 Task: Look for space in Tekstil'shchiki, Russia from 1st June, 2023 to 9th June, 2023 for 6 adults in price range Rs.6000 to Rs.12000. Place can be entire place with 3 bedrooms having 3 beds and 3 bathrooms. Property type can be house, flat, guest house. Booking option can be shelf check-in. Required host language is English.
Action: Mouse moved to (429, 74)
Screenshot: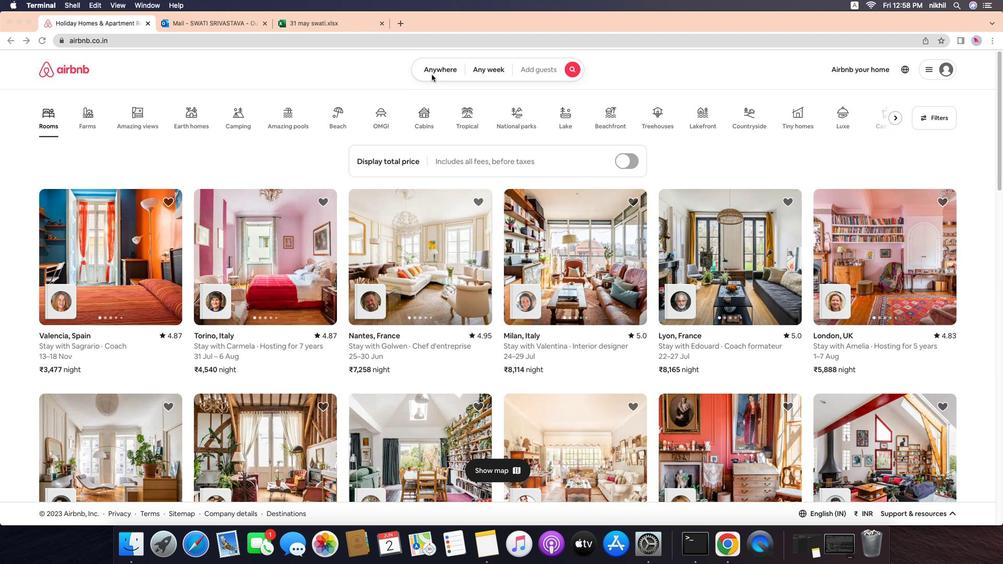 
Action: Mouse pressed left at (429, 74)
Screenshot: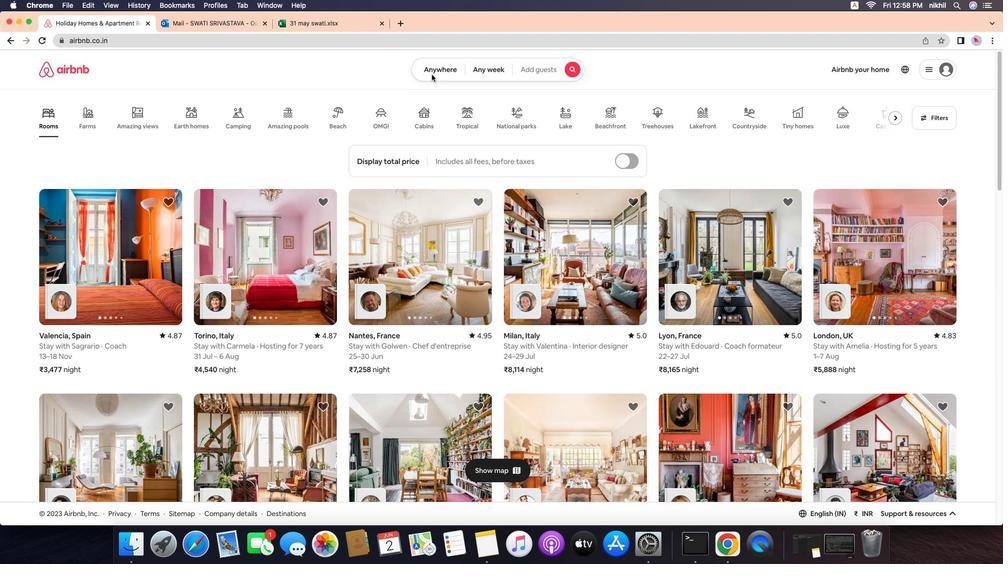 
Action: Mouse moved to (430, 74)
Screenshot: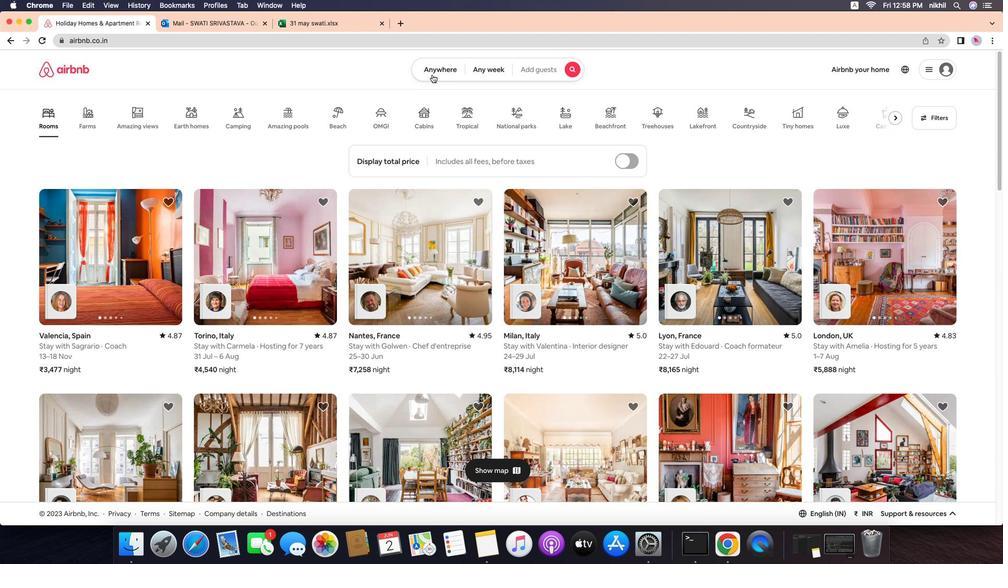 
Action: Mouse pressed left at (430, 74)
Screenshot: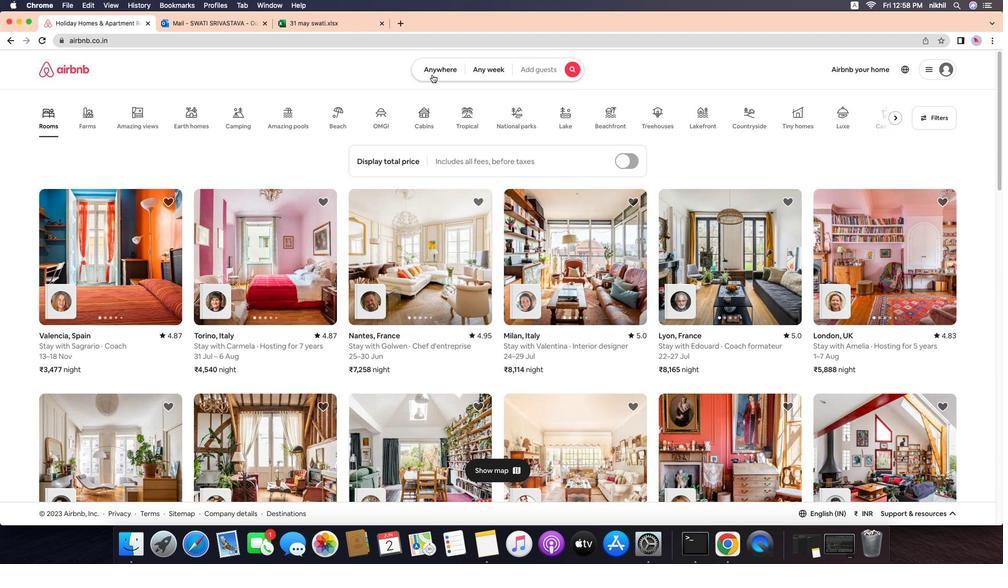 
Action: Mouse moved to (402, 112)
Screenshot: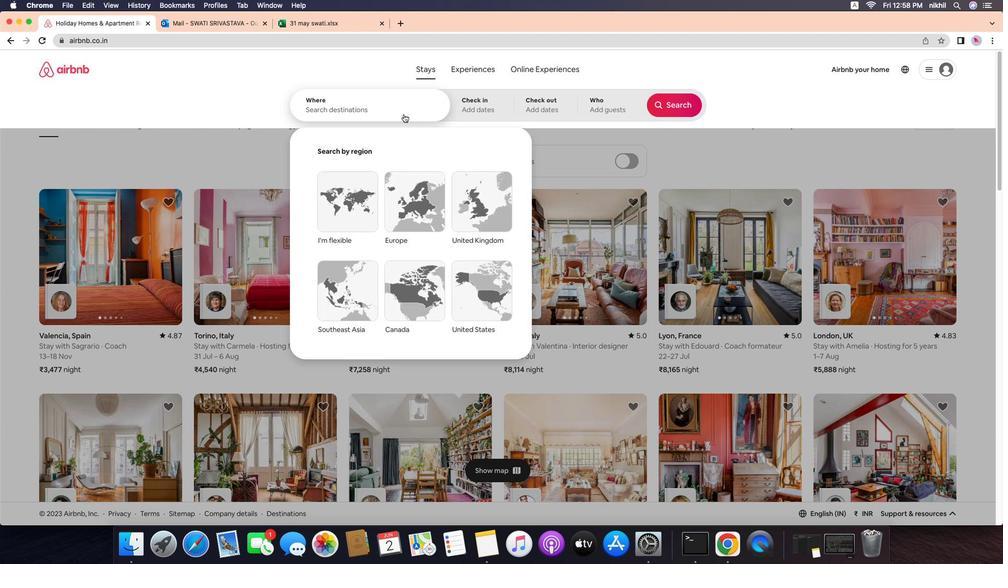
Action: Mouse pressed left at (402, 112)
Screenshot: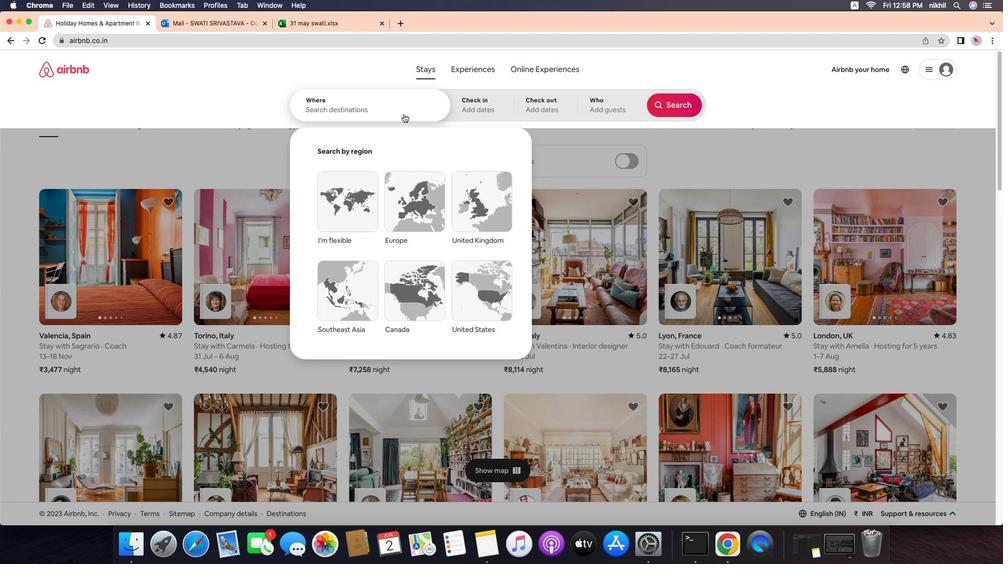 
Action: Mouse moved to (404, 107)
Screenshot: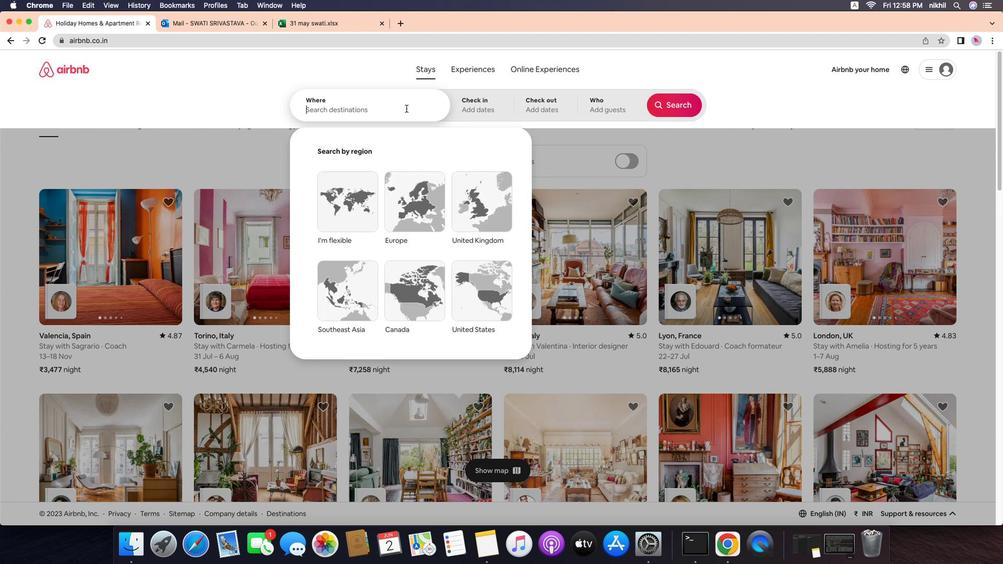 
Action: Key pressed Key.caps_lock'T'Key.caps_lock'e''k''s''t''i''l'"'"'s''h''c''h''i''k''i'','Key.spaceKey.caps_lock'R'Key.caps_lock'u''s''s''i''a'Key.enter
Screenshot: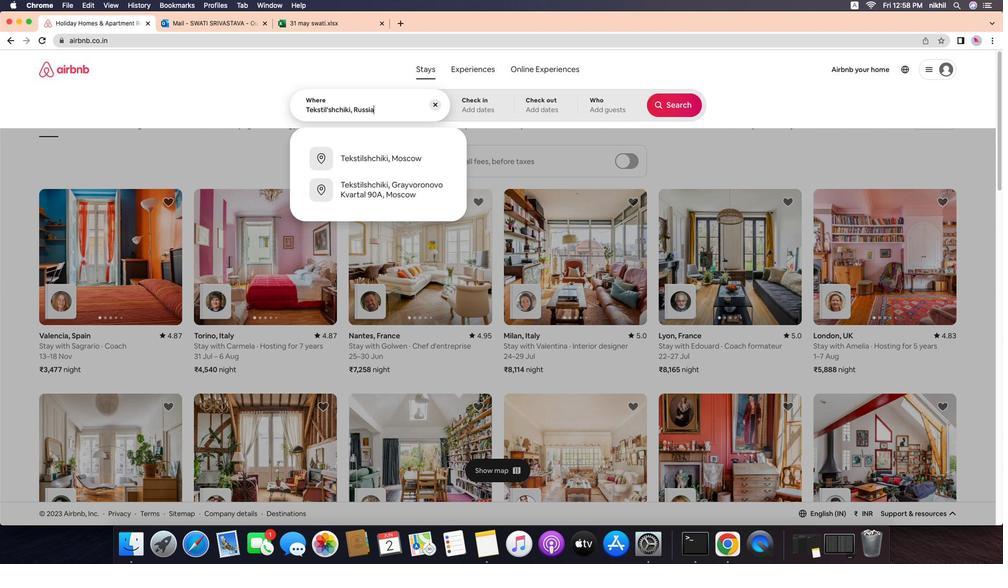 
Action: Mouse moved to (443, 220)
Screenshot: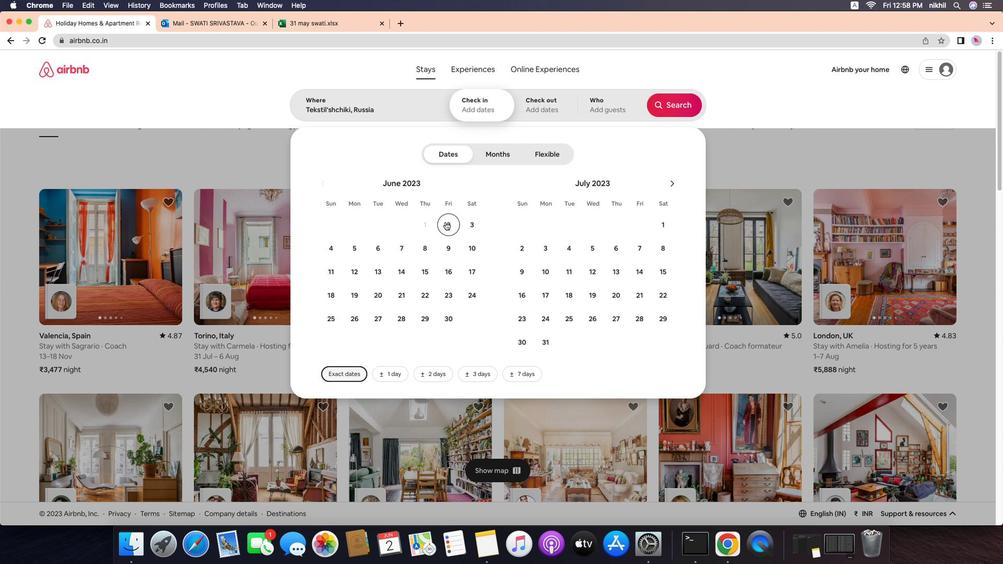 
Action: Mouse pressed left at (443, 220)
Screenshot: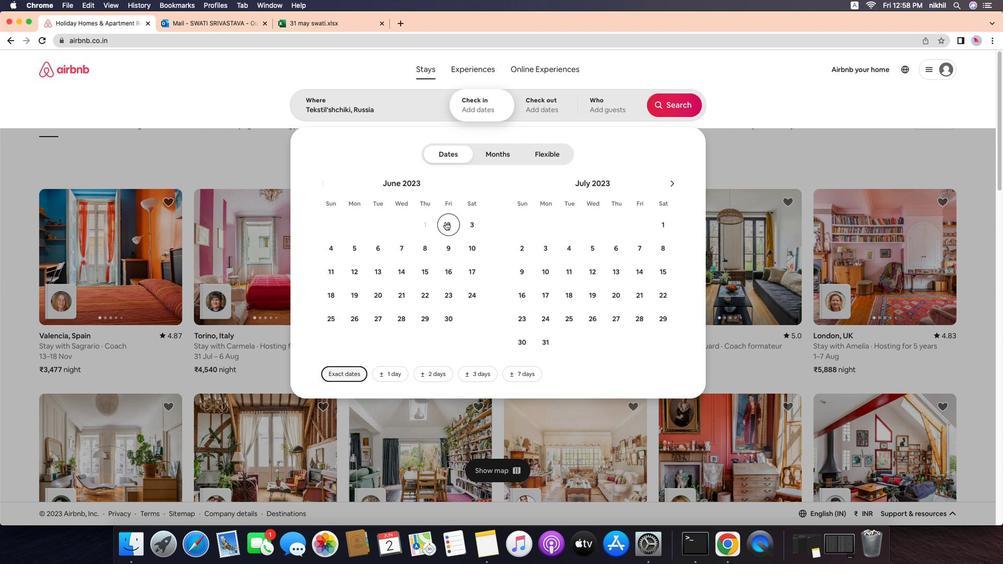 
Action: Mouse moved to (440, 241)
Screenshot: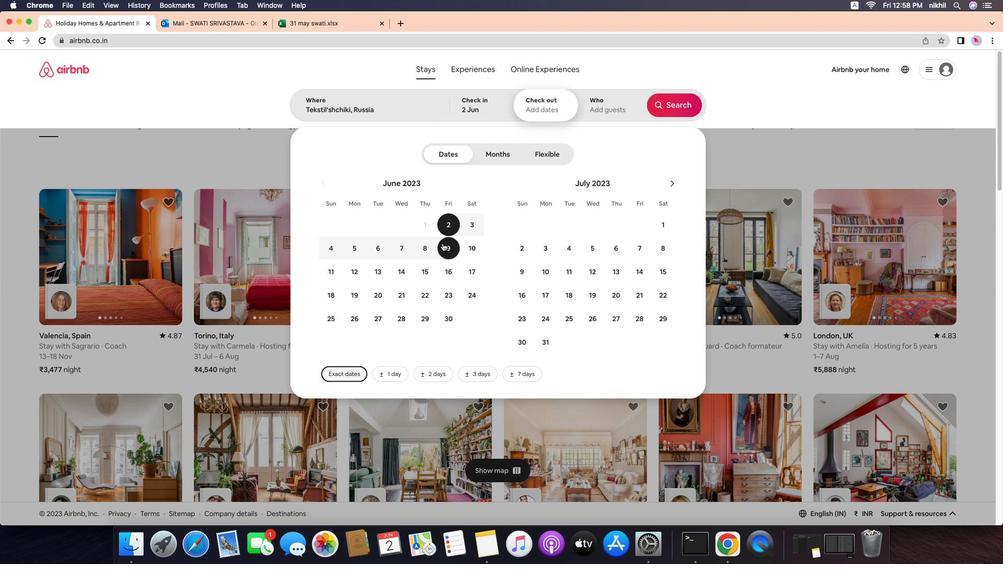 
Action: Mouse pressed left at (440, 241)
Screenshot: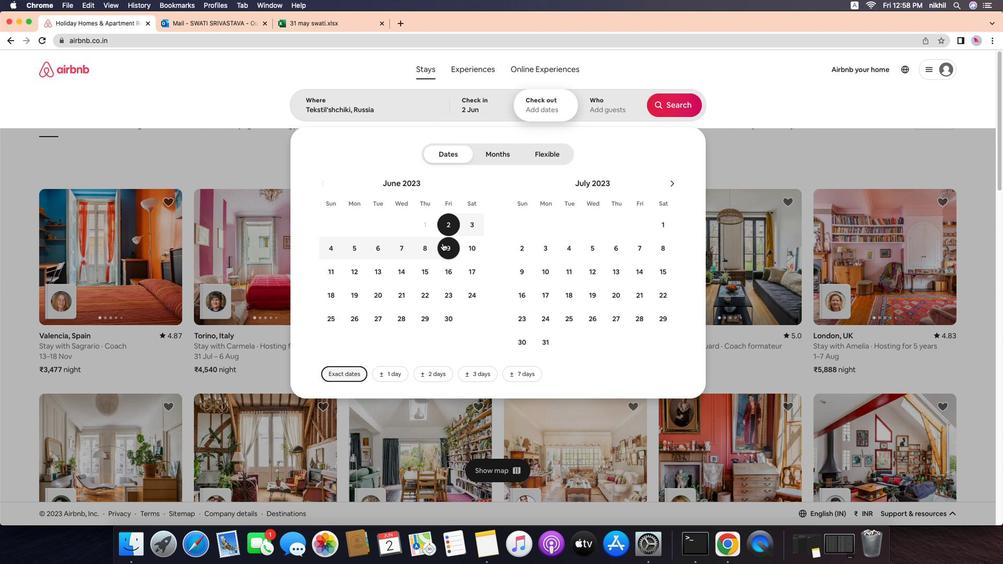 
Action: Mouse moved to (603, 108)
Screenshot: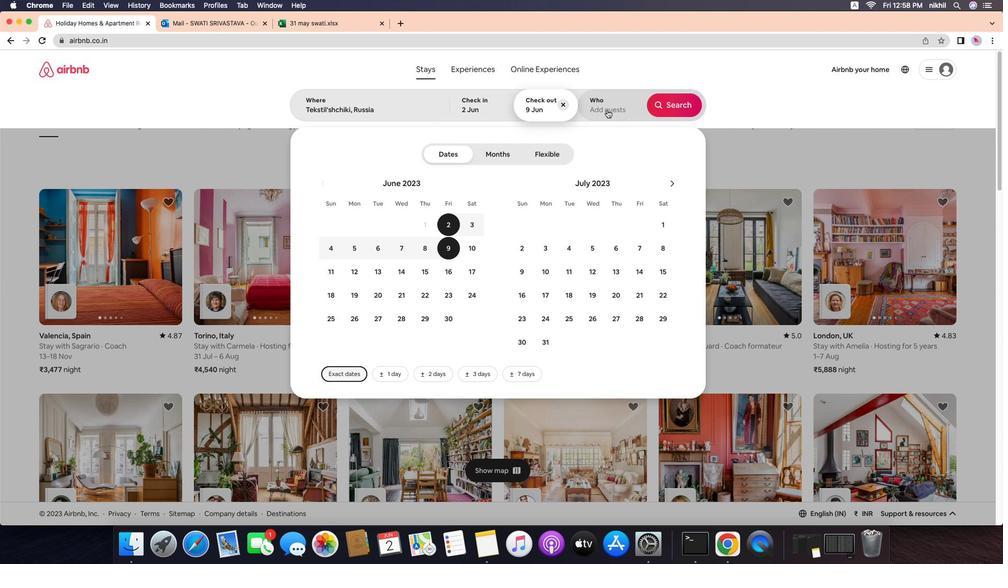 
Action: Mouse pressed left at (603, 108)
Screenshot: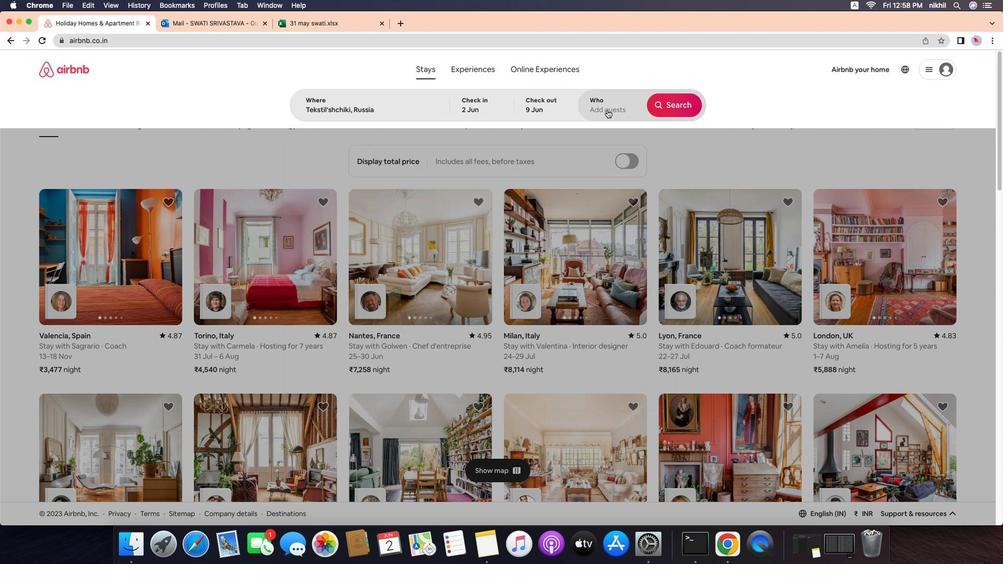 
Action: Mouse moved to (680, 153)
Screenshot: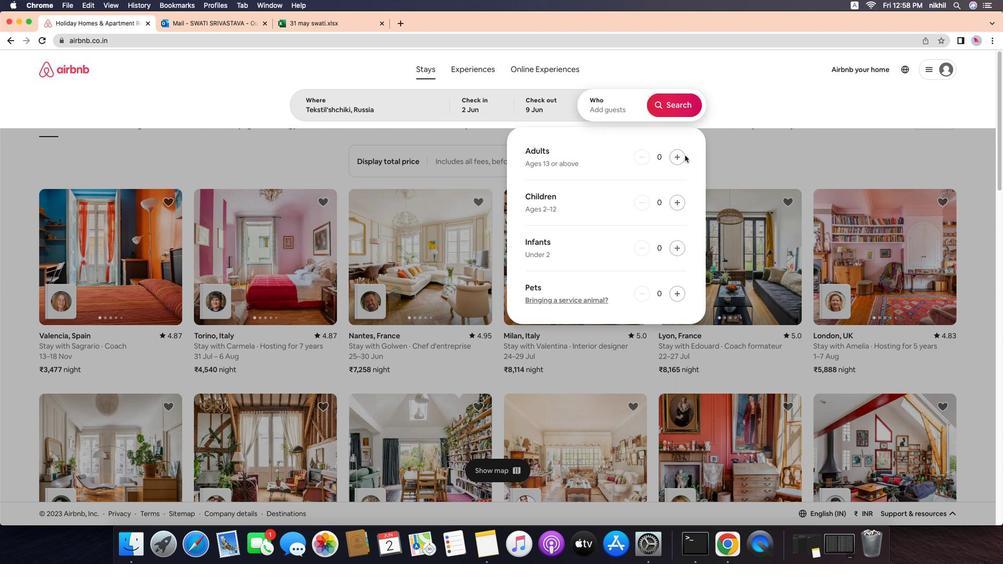
Action: Mouse pressed left at (680, 153)
Screenshot: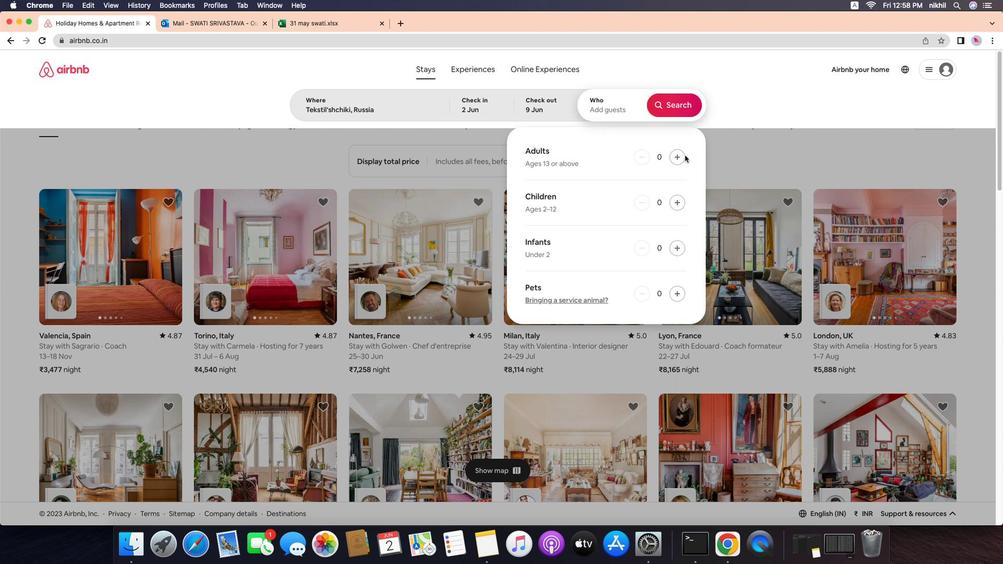 
Action: Mouse pressed left at (680, 153)
Screenshot: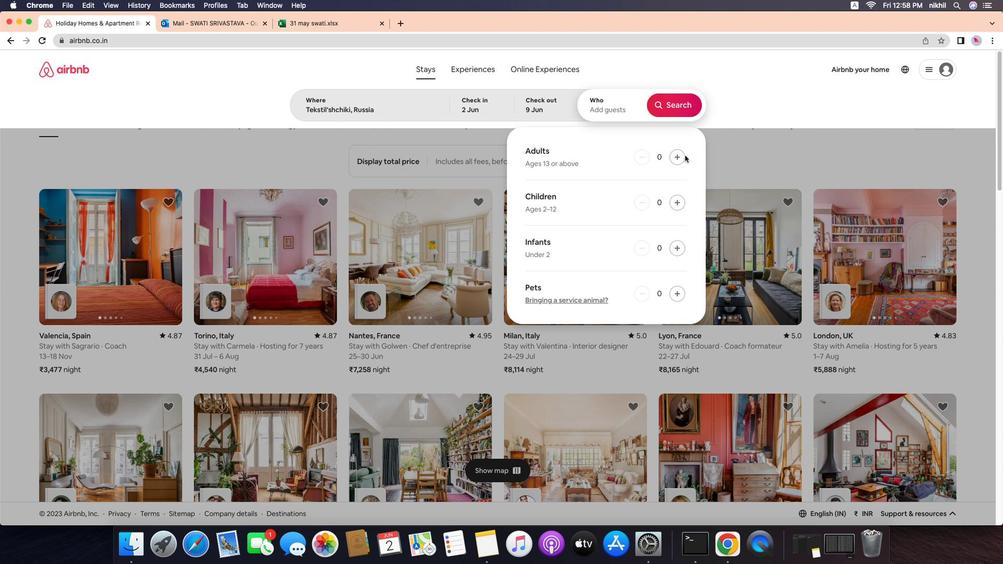 
Action: Mouse moved to (679, 153)
Screenshot: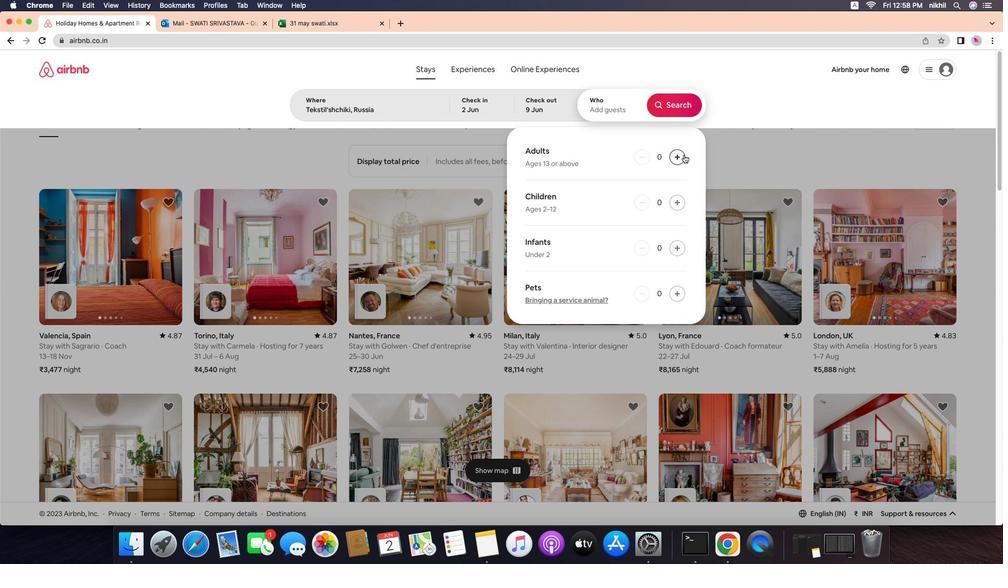 
Action: Mouse pressed left at (679, 153)
Screenshot: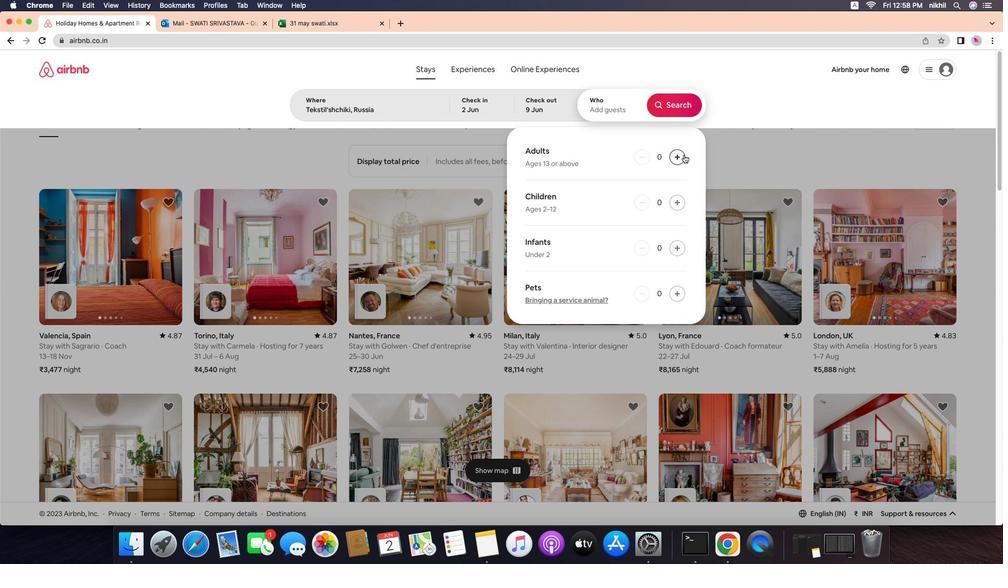 
Action: Mouse pressed left at (679, 153)
Screenshot: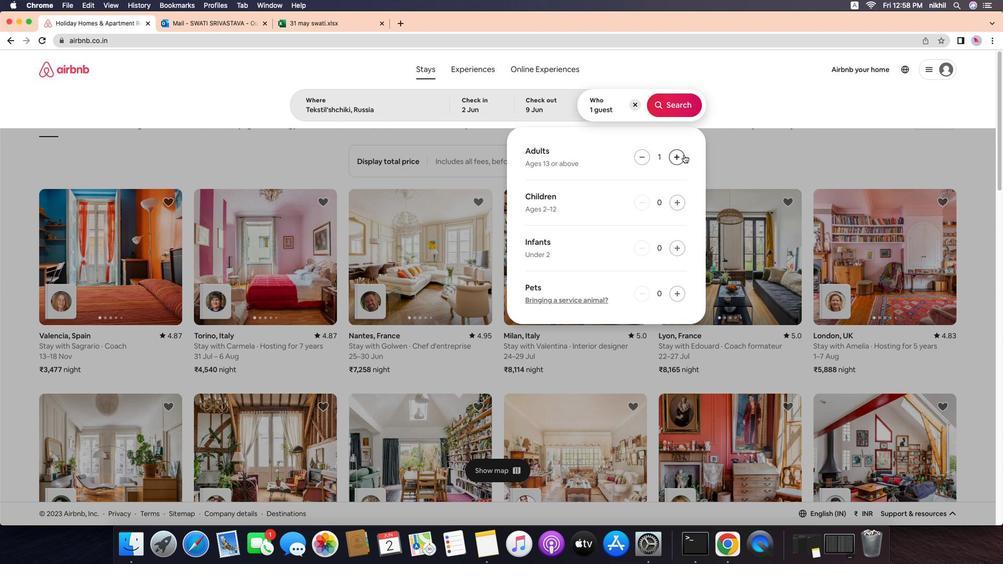 
Action: Mouse pressed left at (679, 153)
Screenshot: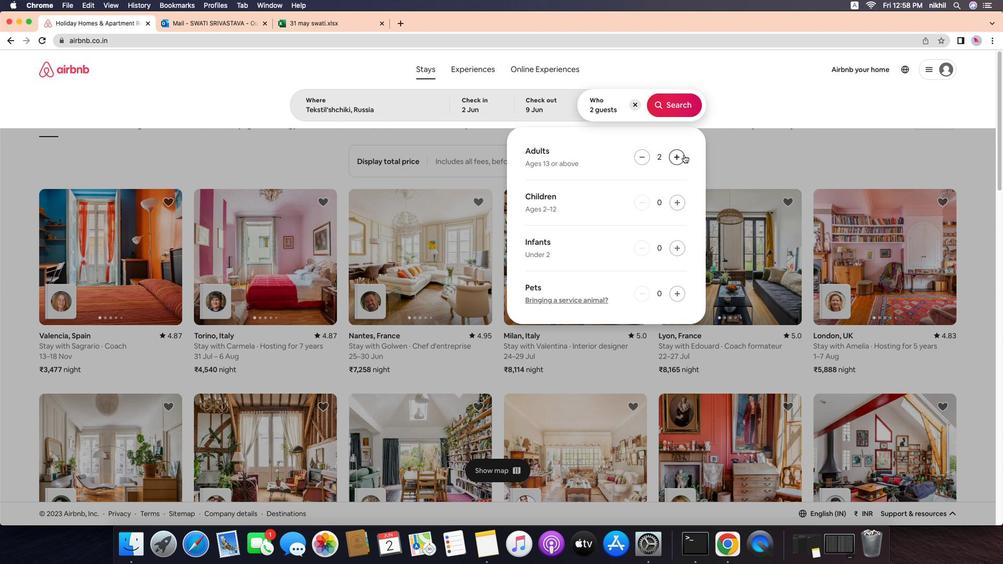 
Action: Mouse pressed left at (679, 153)
Screenshot: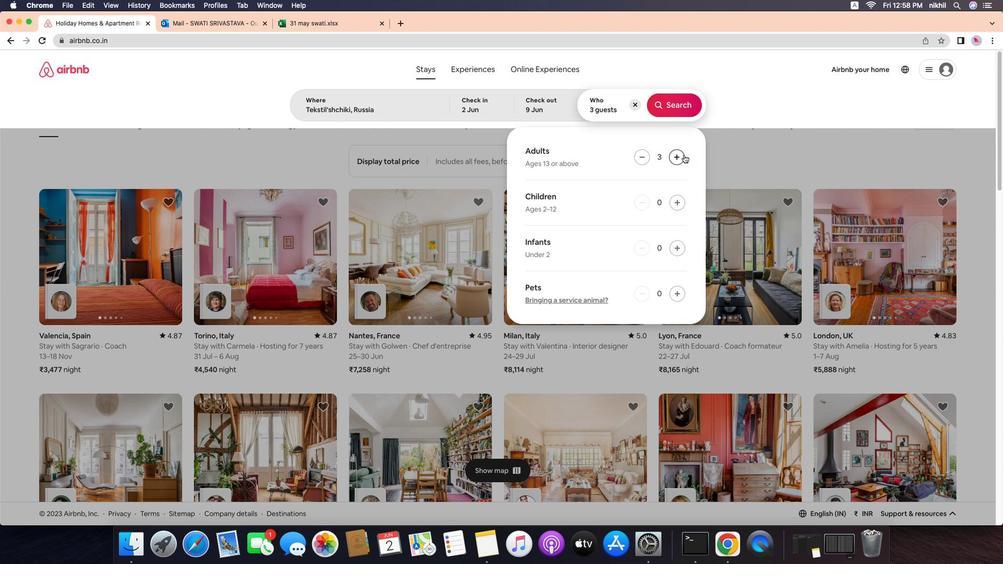 
Action: Mouse pressed left at (679, 153)
Screenshot: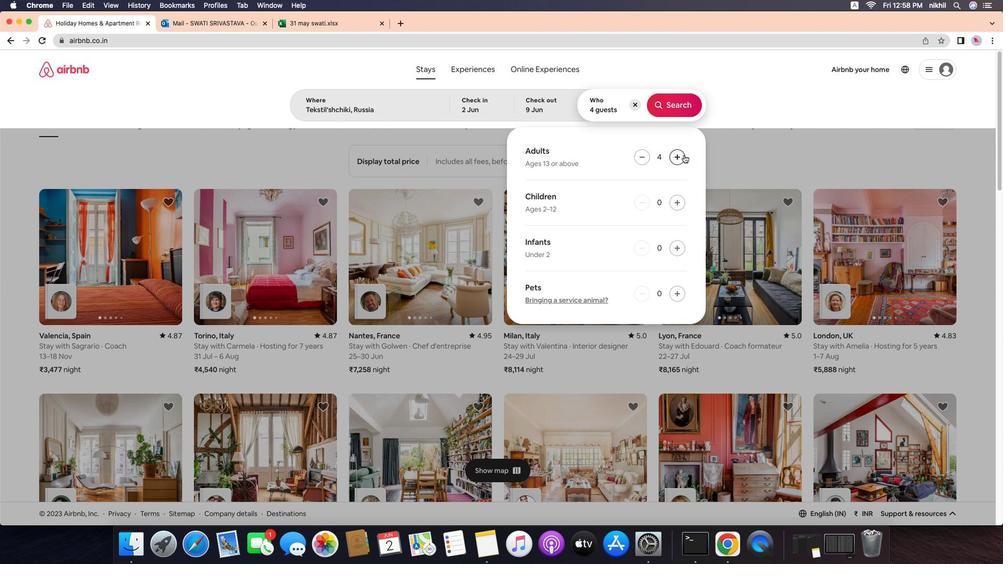 
Action: Mouse pressed left at (679, 153)
Screenshot: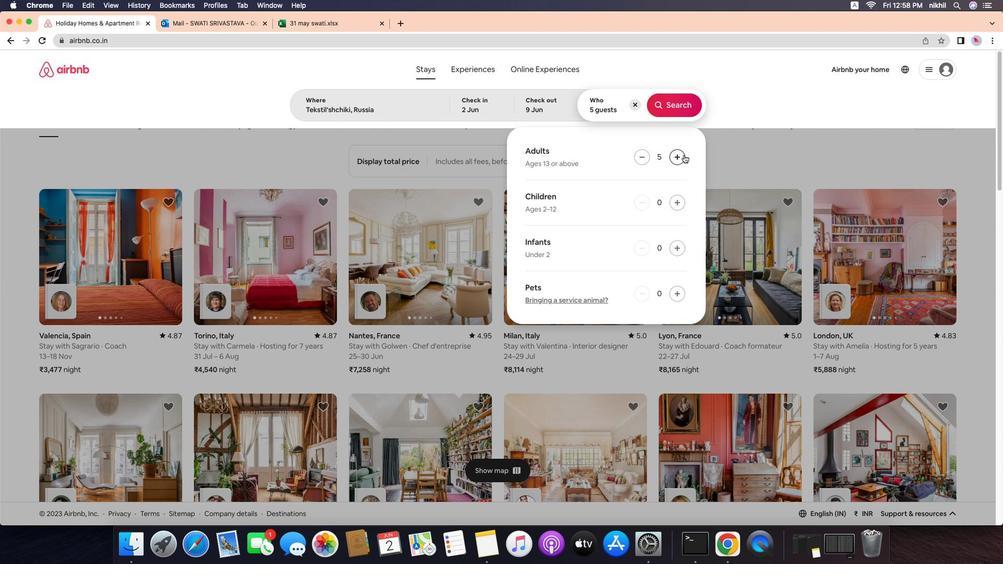 
Action: Mouse moved to (676, 102)
Screenshot: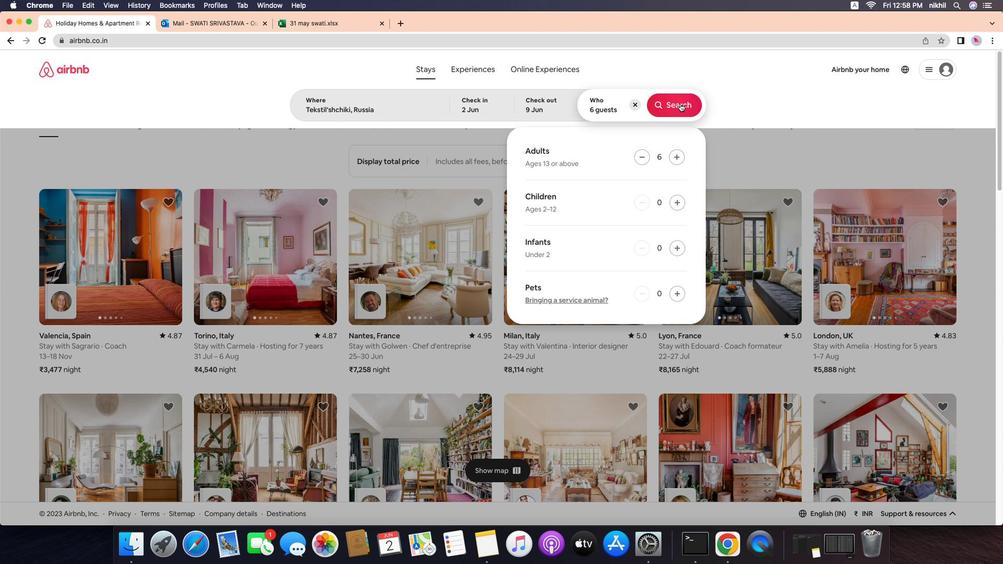 
Action: Mouse pressed left at (676, 102)
Screenshot: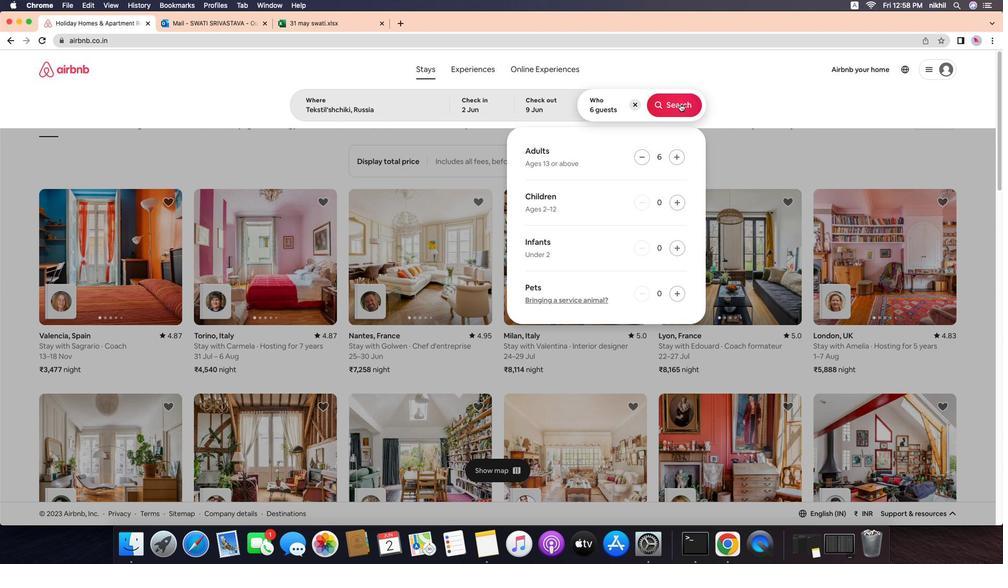 
Action: Mouse moved to (953, 109)
Screenshot: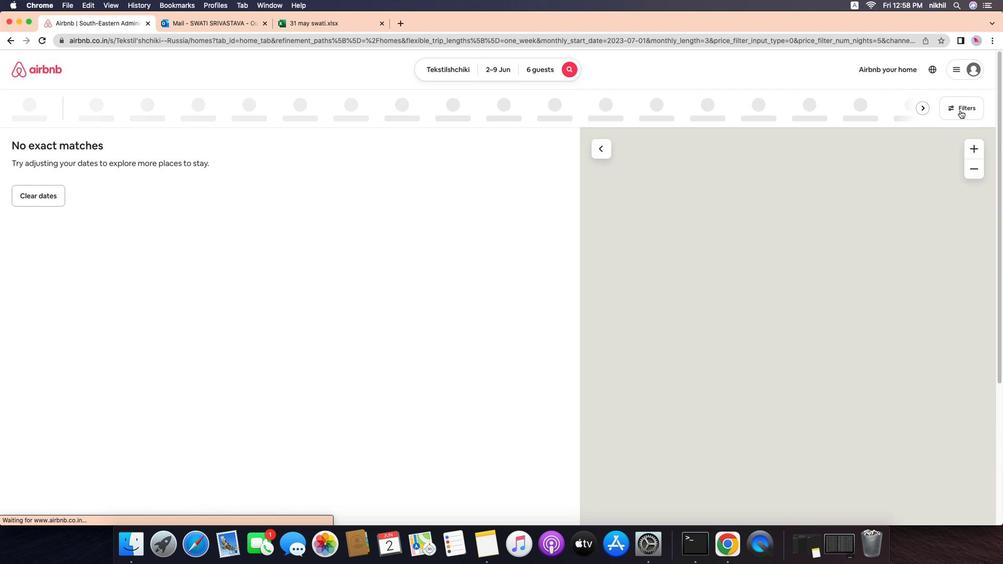 
Action: Mouse pressed left at (953, 109)
Screenshot: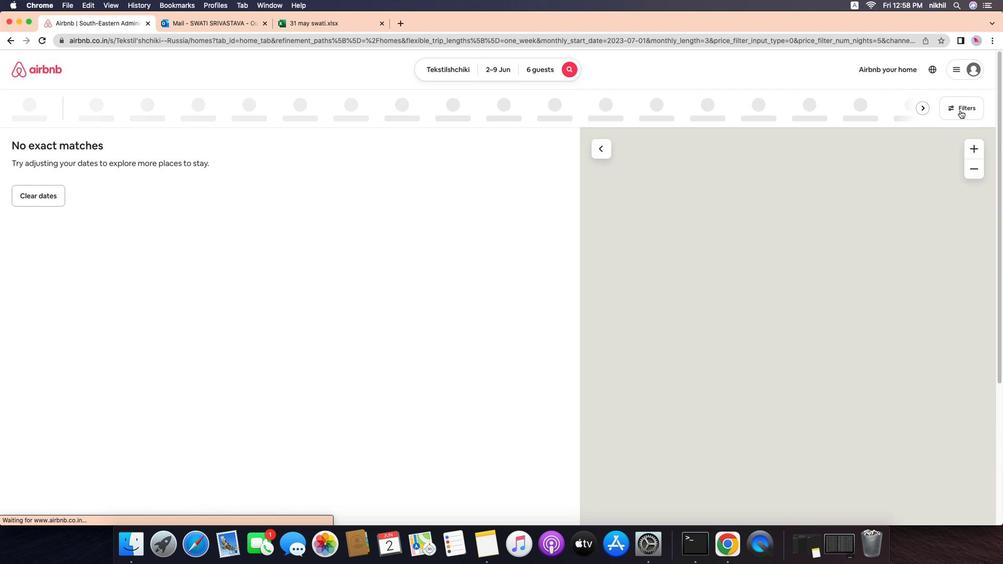 
Action: Mouse moved to (439, 347)
Screenshot: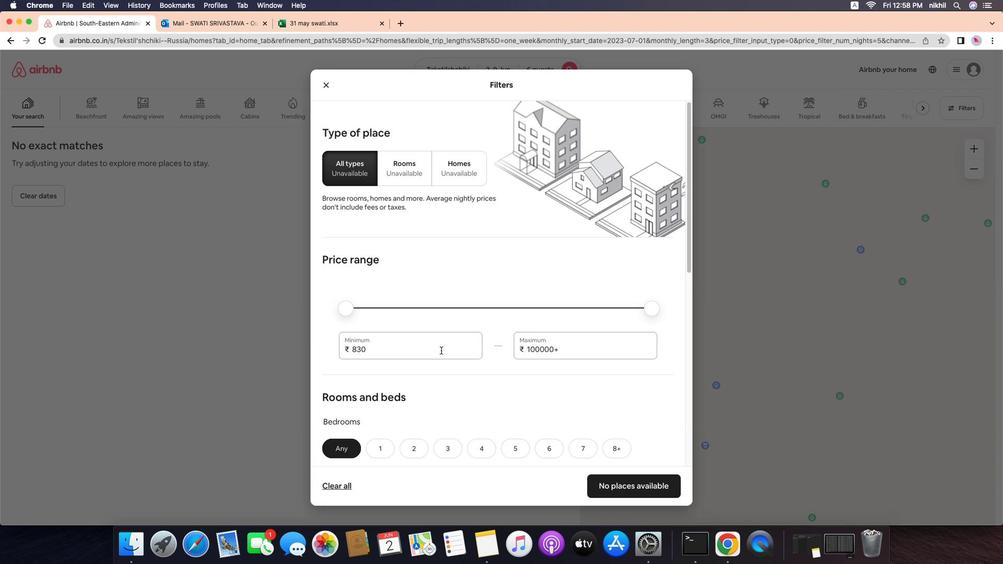 
Action: Mouse pressed left at (439, 347)
Screenshot: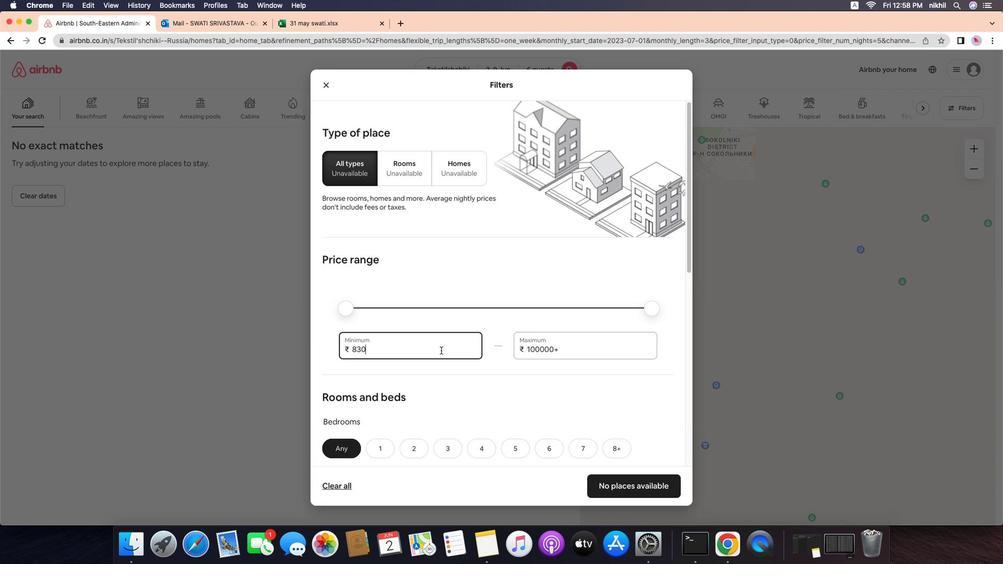 
Action: Key pressed Key.backspaceKey.backspaceKey.backspaceKey.backspaceKey.backspace'6''0''0''0'
Screenshot: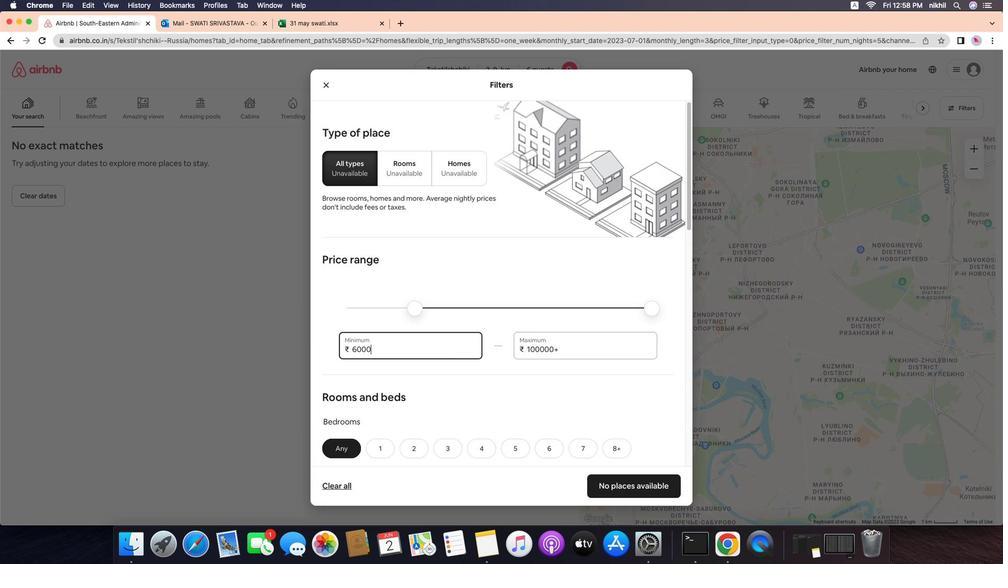 
Action: Mouse moved to (559, 345)
Screenshot: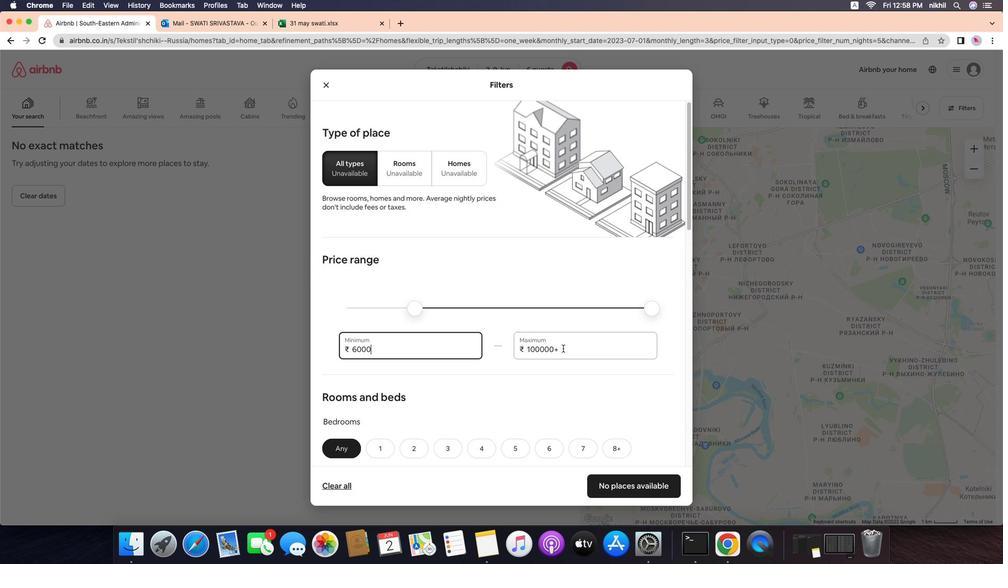 
Action: Mouse pressed left at (559, 345)
Screenshot: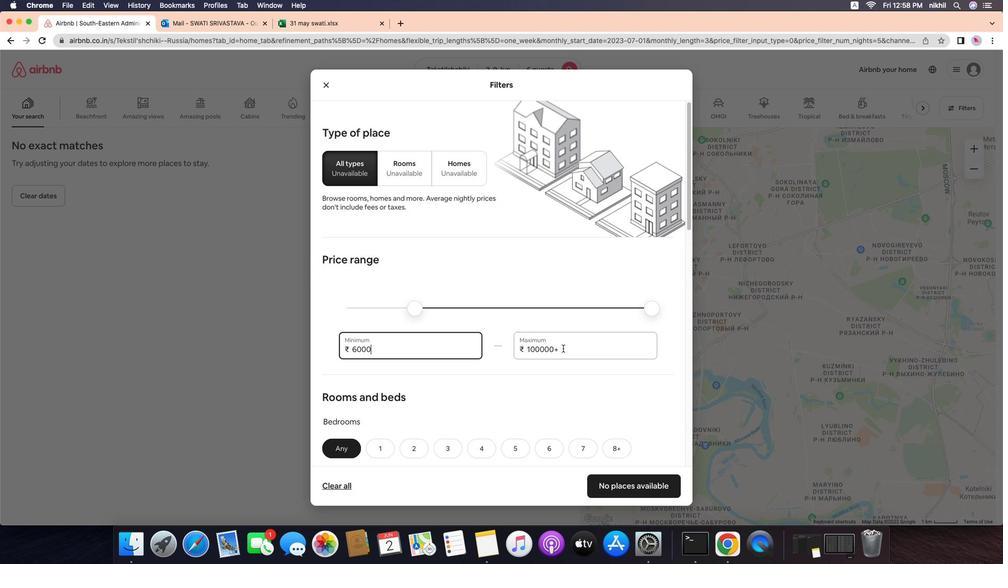 
Action: Mouse moved to (561, 345)
Screenshot: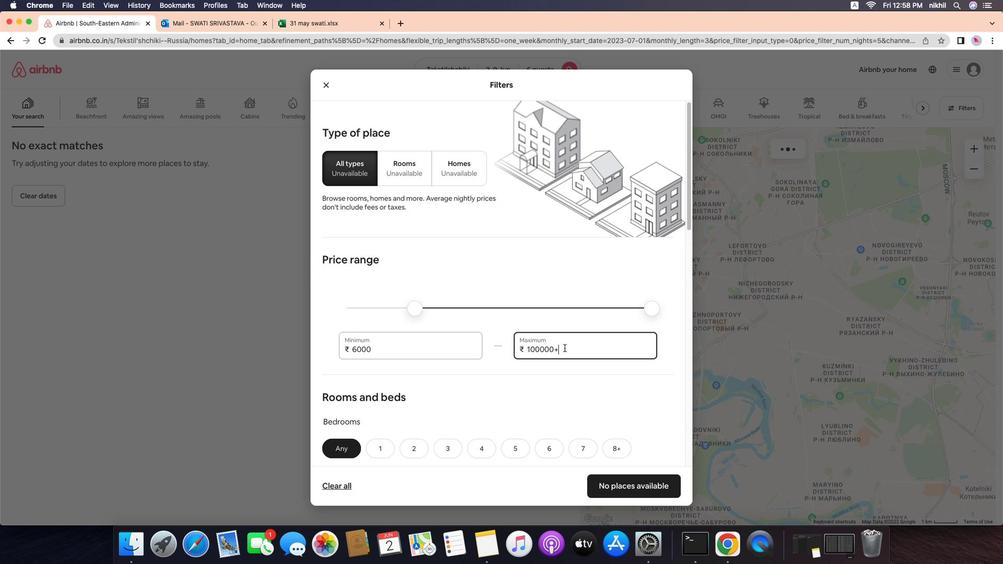 
Action: Key pressed Key.backspaceKey.backspaceKey.backspaceKey.backspaceKey.backspaceKey.backspaceKey.backspaceKey.backspace'1''2''0''0''0'
Screenshot: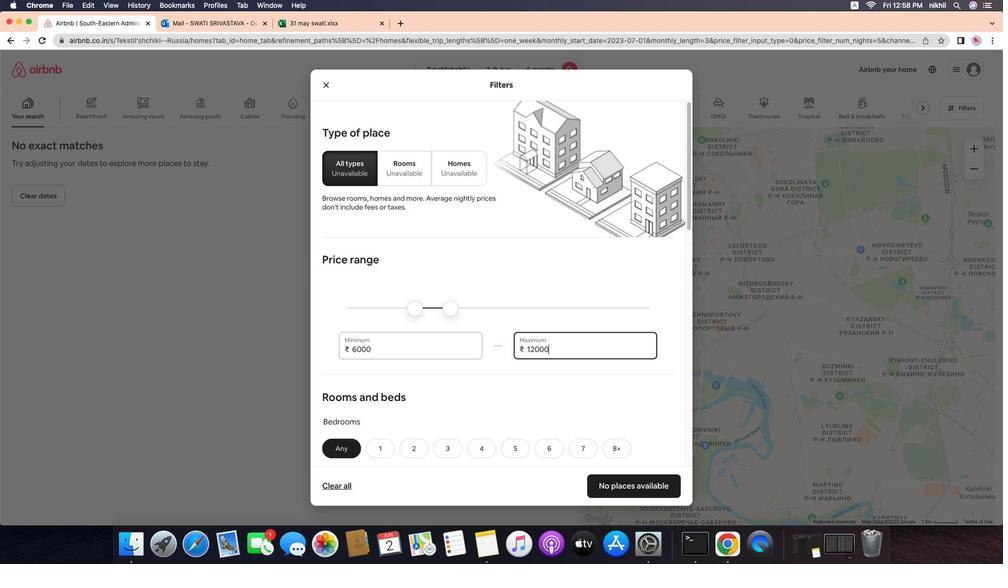 
Action: Mouse moved to (507, 370)
Screenshot: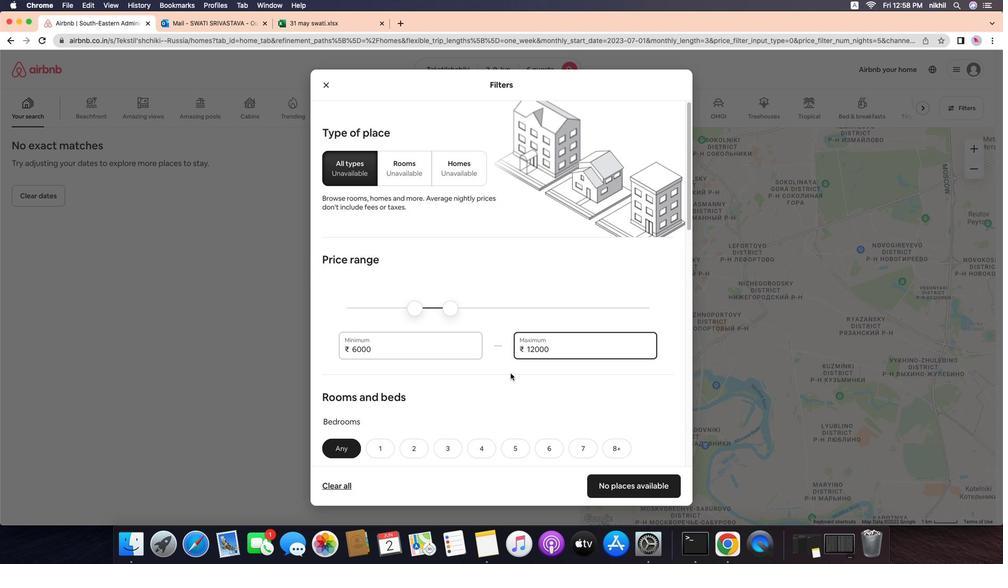 
Action: Mouse scrolled (507, 370) with delta (1, 0)
Screenshot: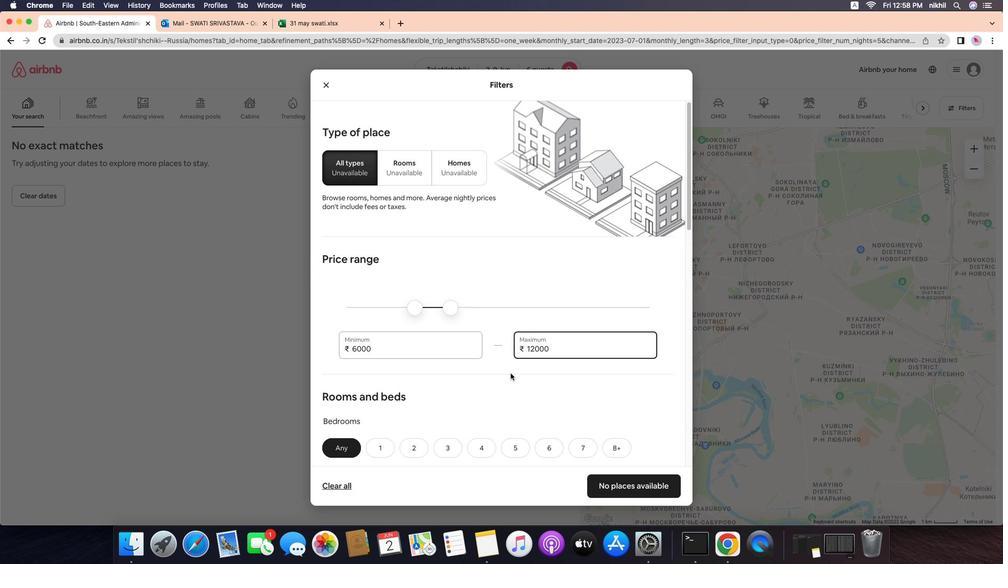 
Action: Mouse scrolled (507, 370) with delta (1, 0)
Screenshot: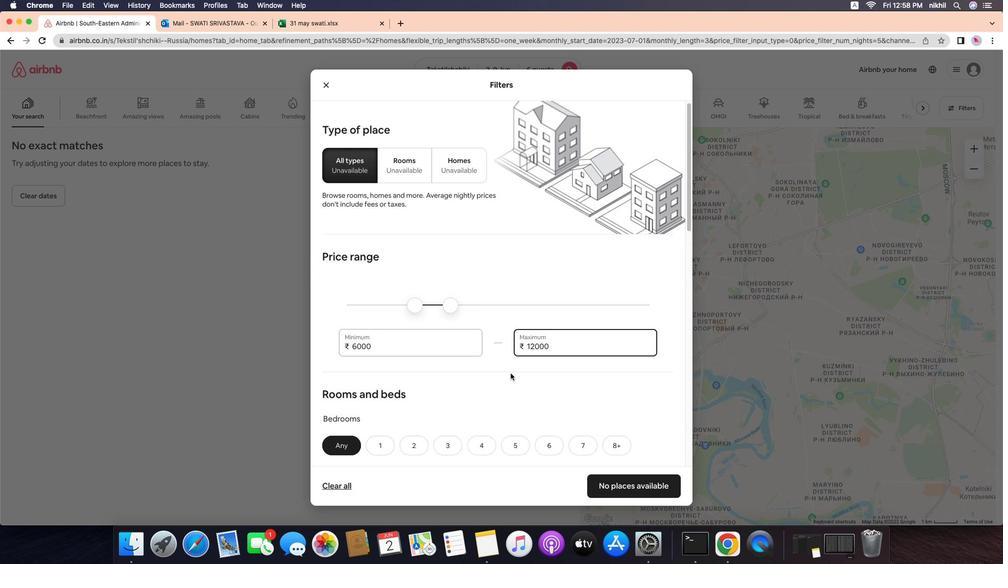
Action: Mouse scrolled (507, 370) with delta (1, -1)
Screenshot: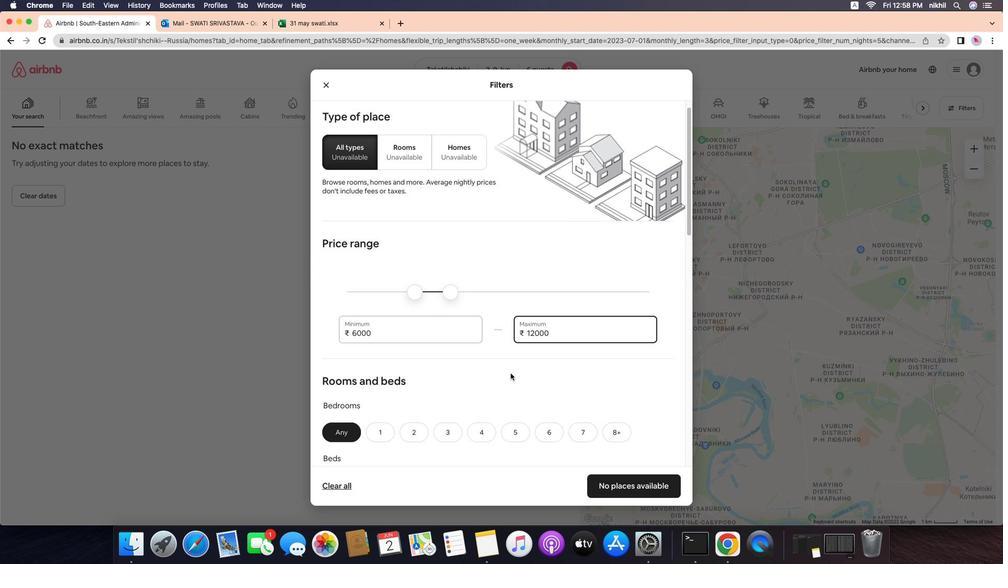 
Action: Mouse moved to (440, 341)
Screenshot: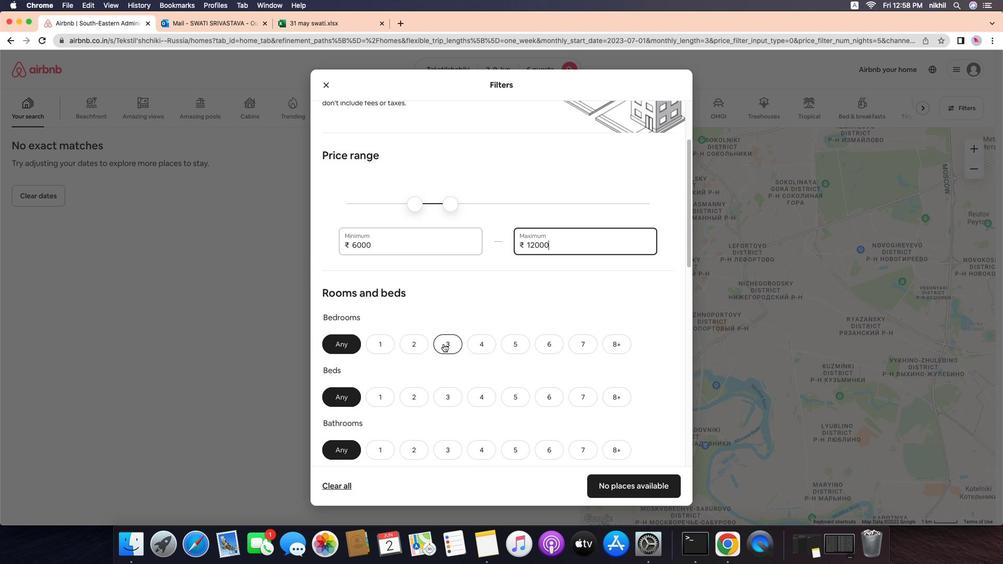 
Action: Mouse pressed left at (440, 341)
Screenshot: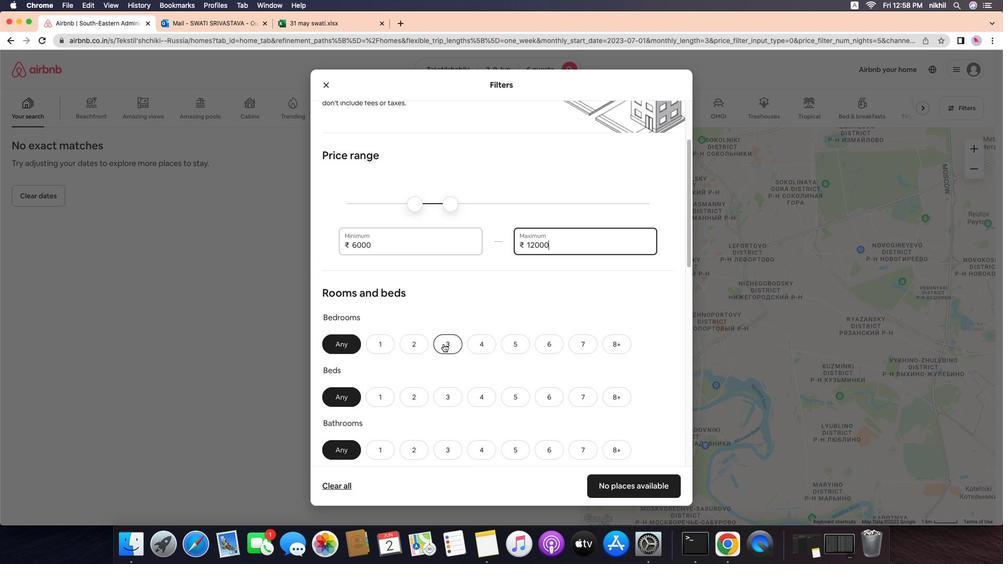 
Action: Mouse moved to (447, 394)
Screenshot: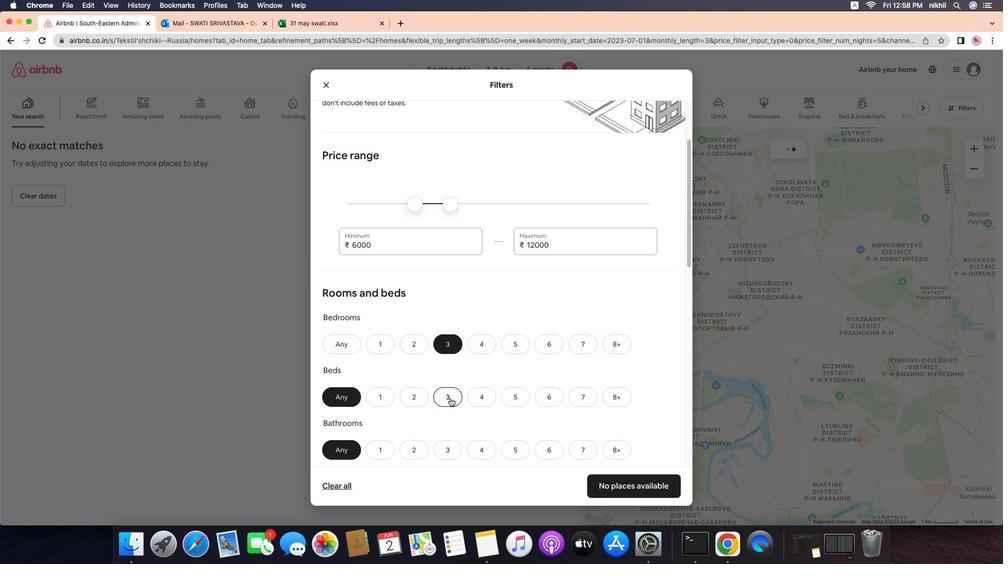 
Action: Mouse pressed left at (447, 394)
Screenshot: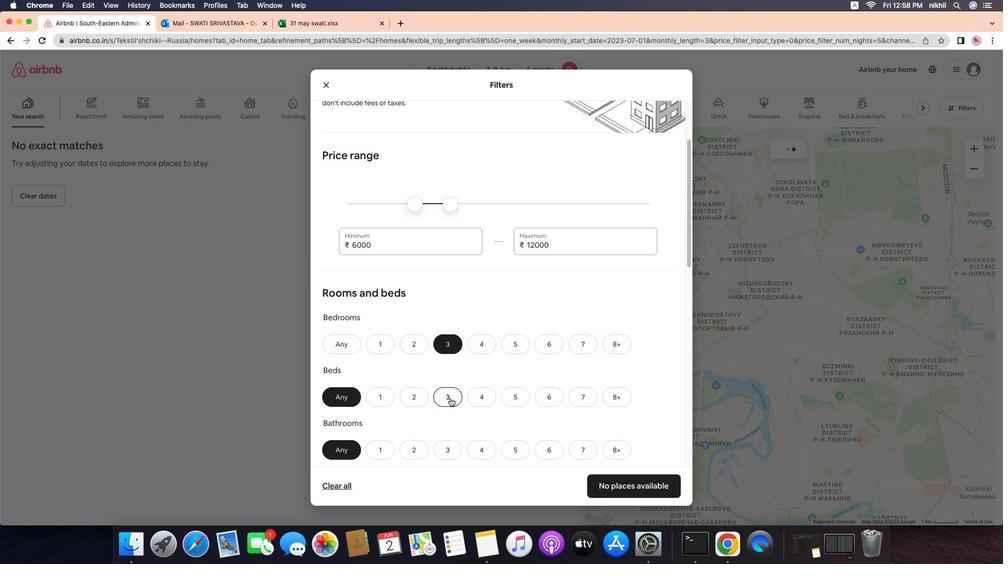 
Action: Mouse moved to (439, 444)
Screenshot: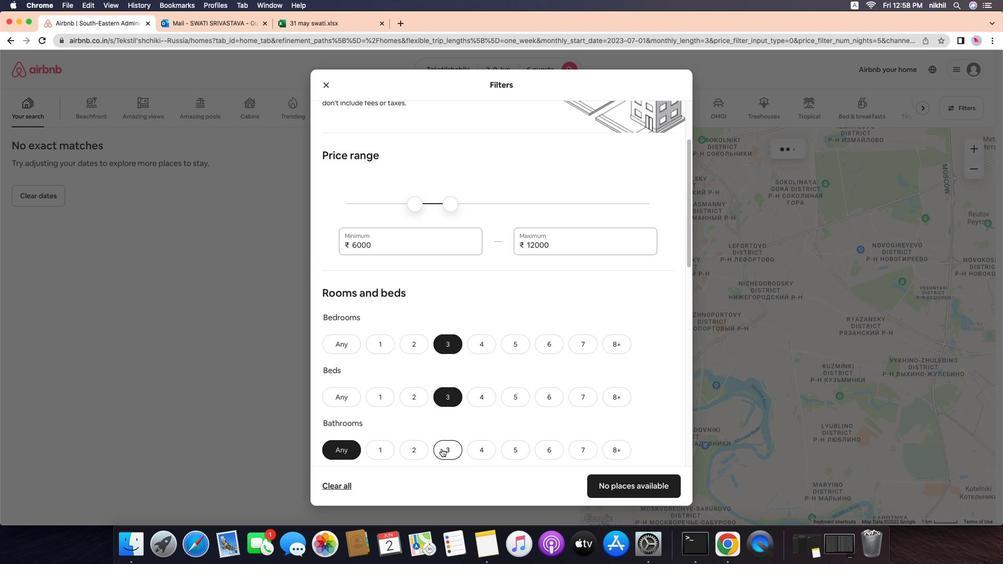 
Action: Mouse pressed left at (439, 444)
Screenshot: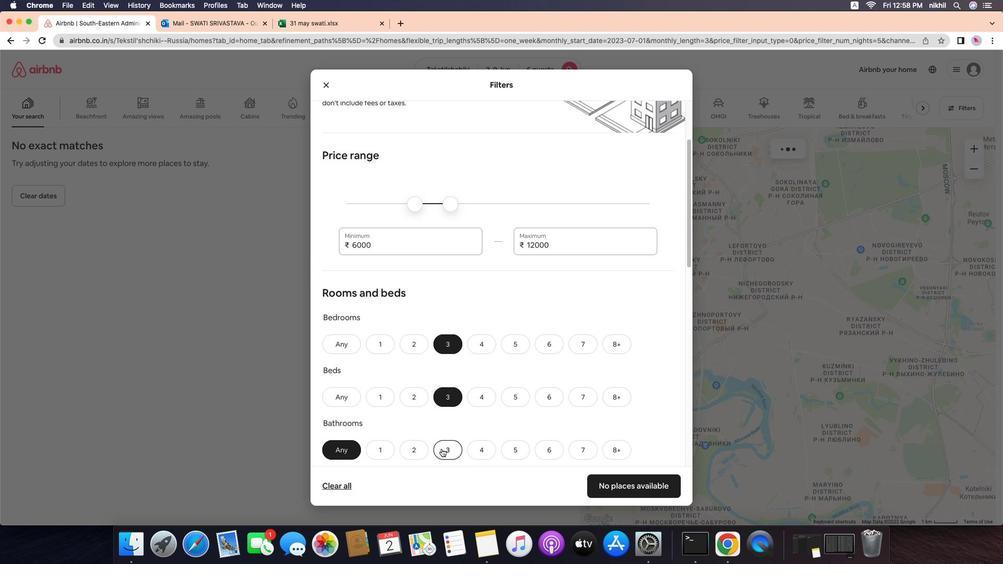 
Action: Mouse moved to (495, 408)
Screenshot: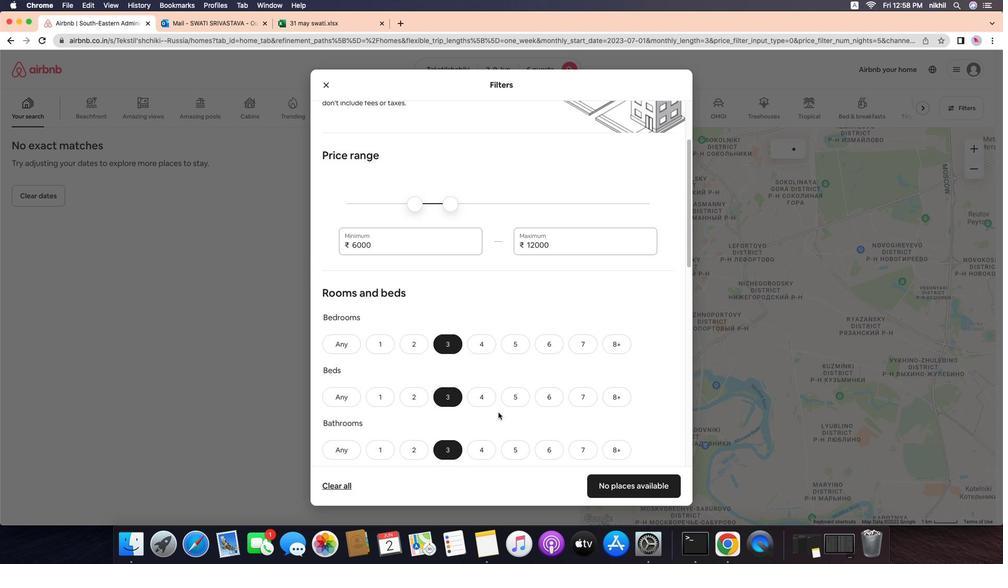 
Action: Mouse scrolled (495, 408) with delta (1, 0)
Screenshot: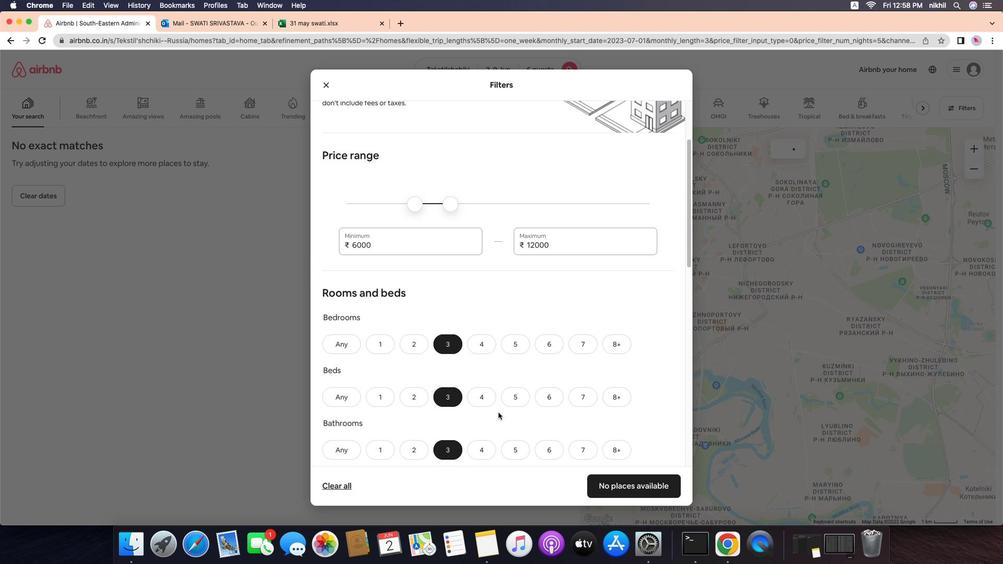 
Action: Mouse scrolled (495, 408) with delta (1, 0)
Screenshot: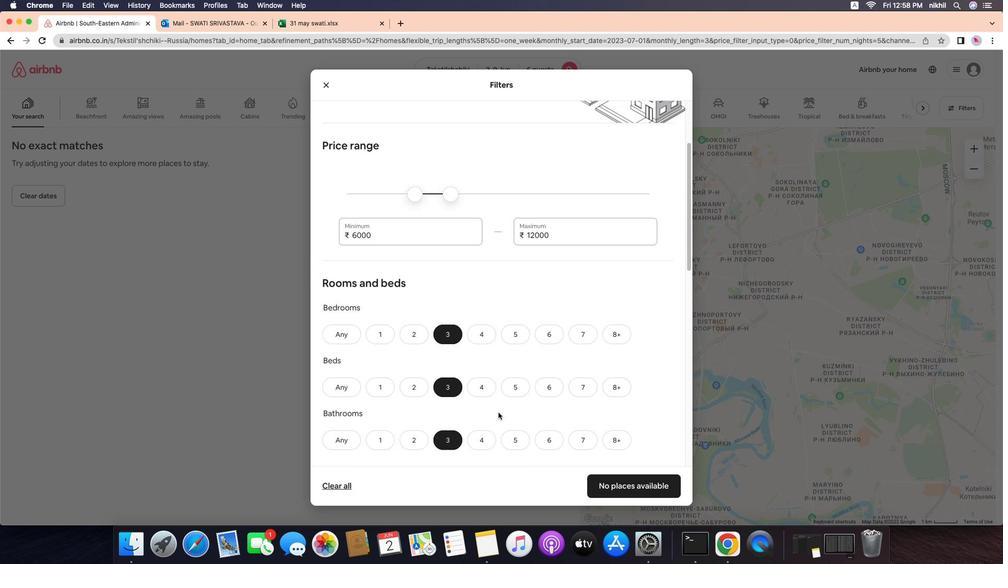 
Action: Mouse scrolled (495, 408) with delta (1, -1)
Screenshot: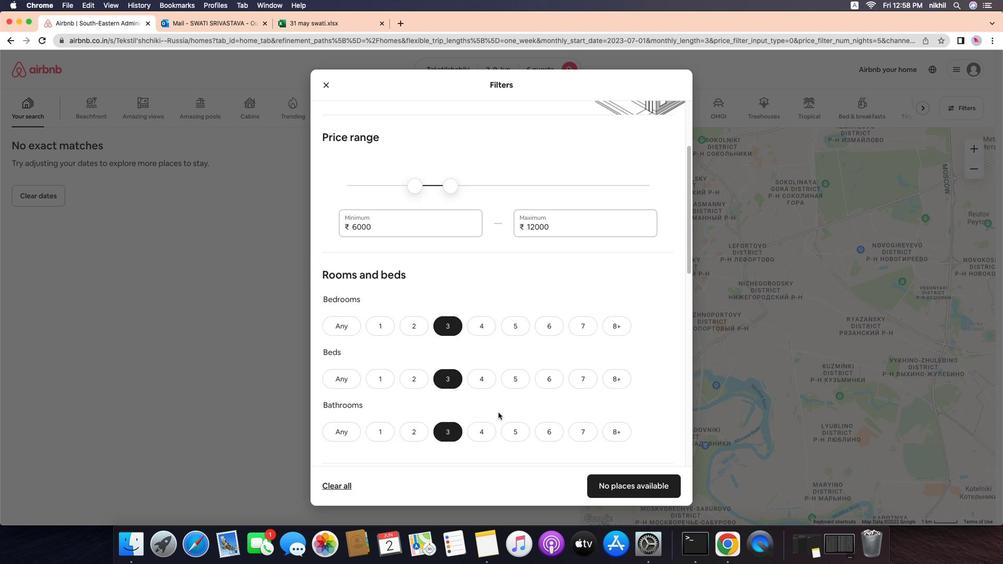 
Action: Mouse scrolled (495, 408) with delta (1, -2)
Screenshot: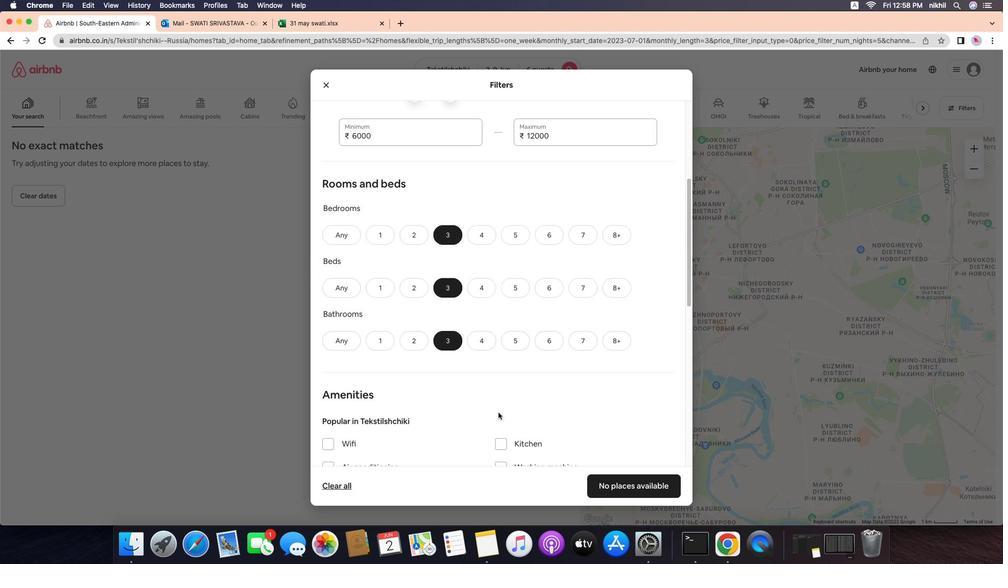 
Action: Mouse moved to (523, 391)
Screenshot: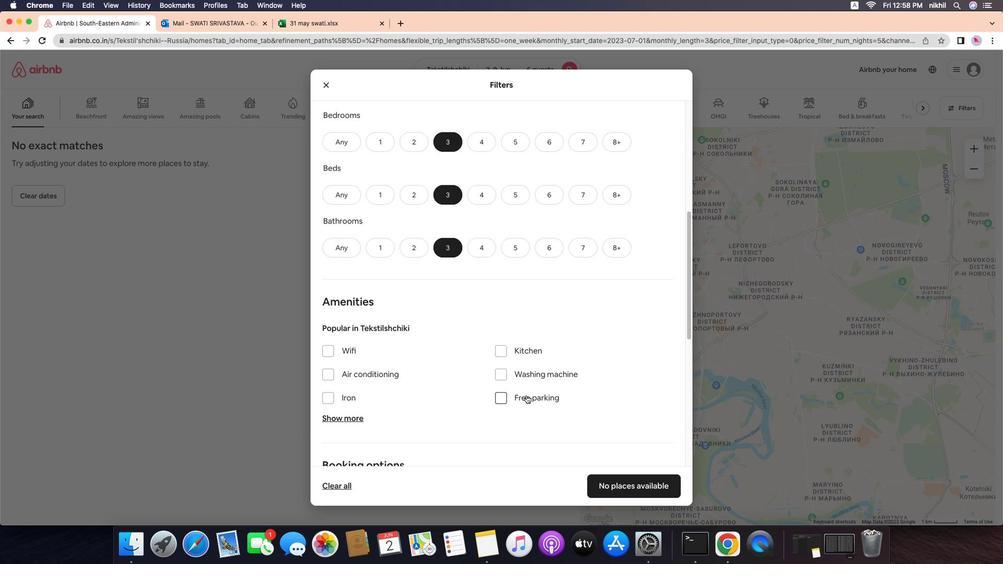 
Action: Mouse scrolled (523, 391) with delta (1, 0)
Screenshot: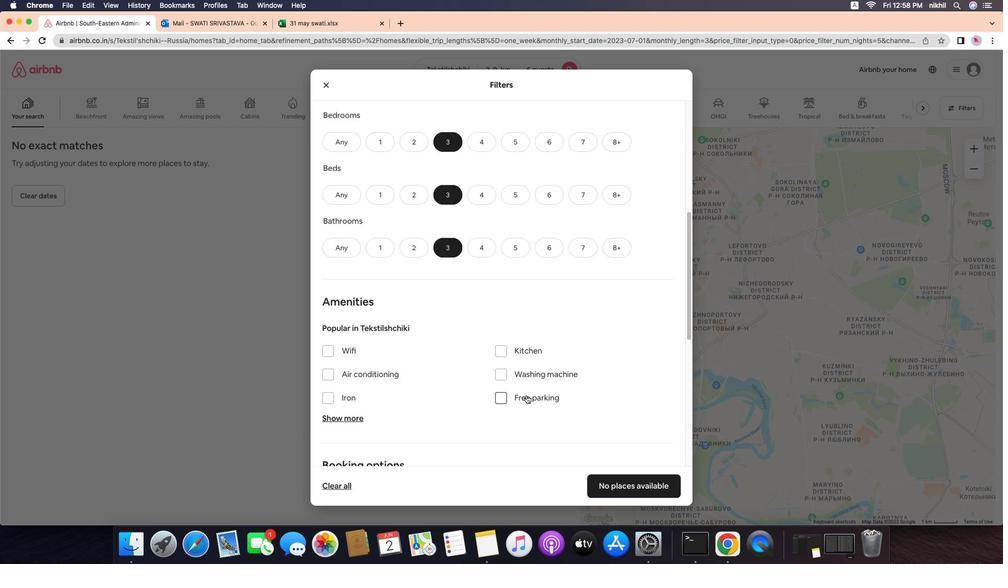 
Action: Mouse scrolled (523, 391) with delta (1, 0)
Screenshot: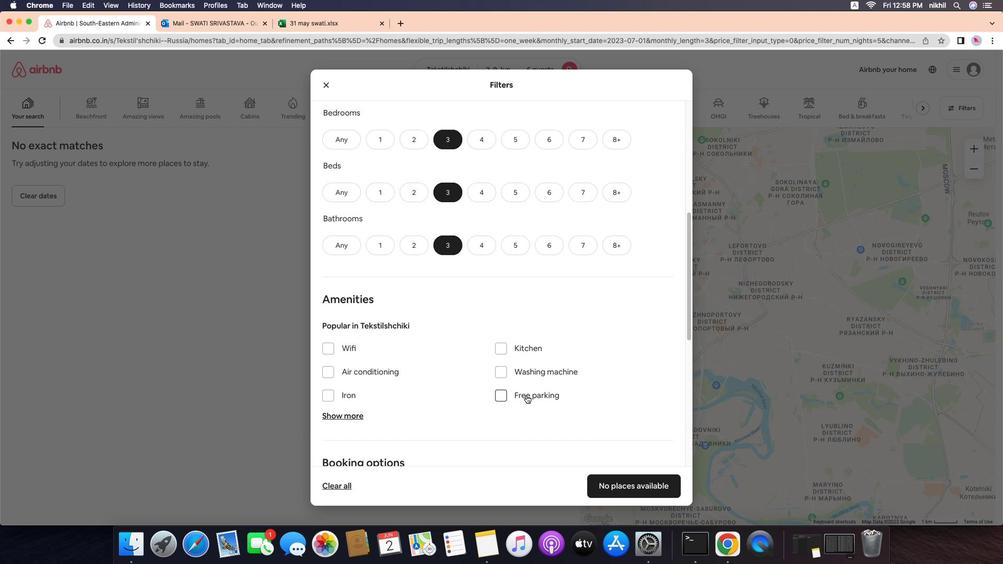 
Action: Mouse scrolled (523, 391) with delta (1, -1)
Screenshot: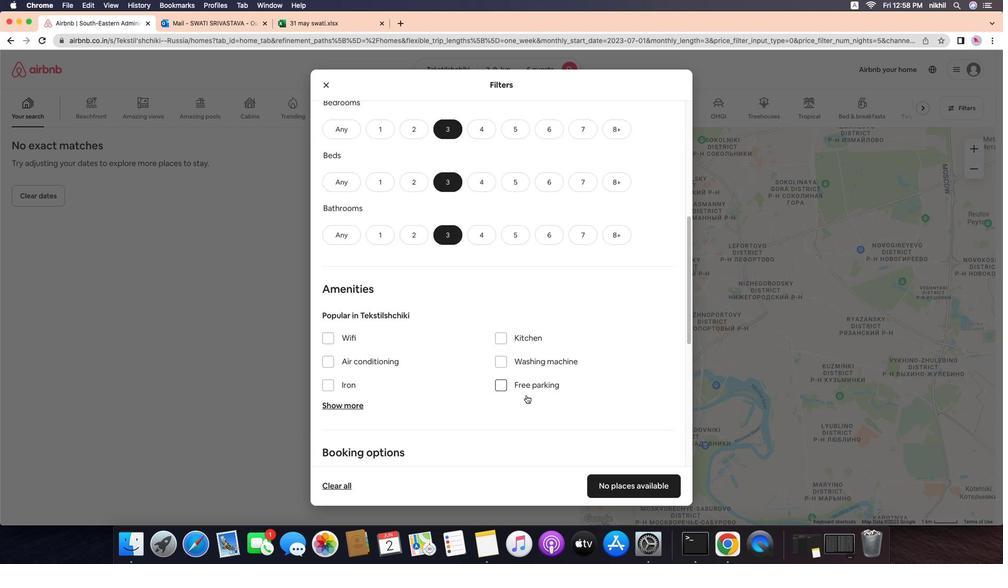 
Action: Mouse scrolled (523, 391) with delta (1, -2)
Screenshot: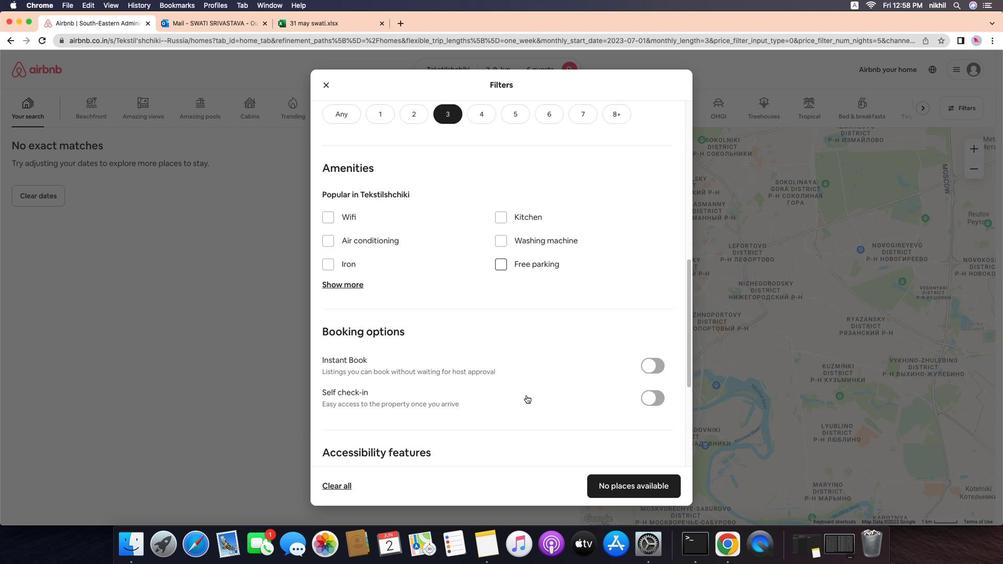
Action: Mouse moved to (648, 305)
Screenshot: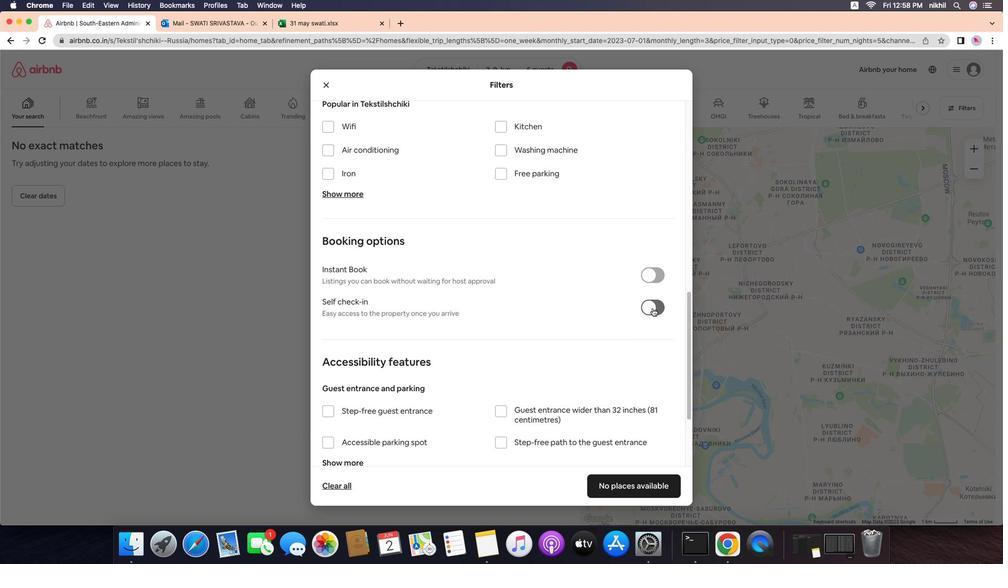 
Action: Mouse pressed left at (648, 305)
Screenshot: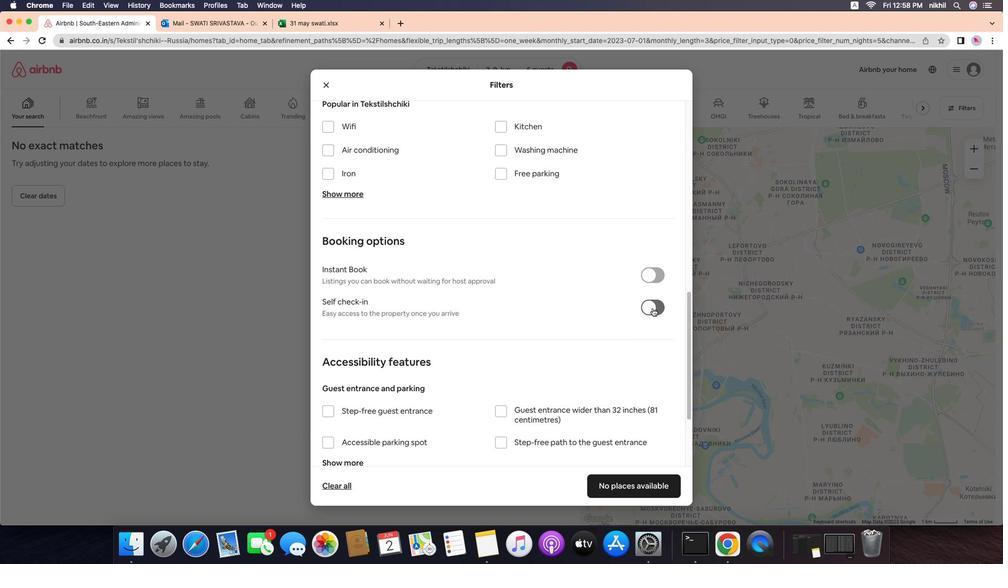 
Action: Mouse moved to (552, 419)
Screenshot: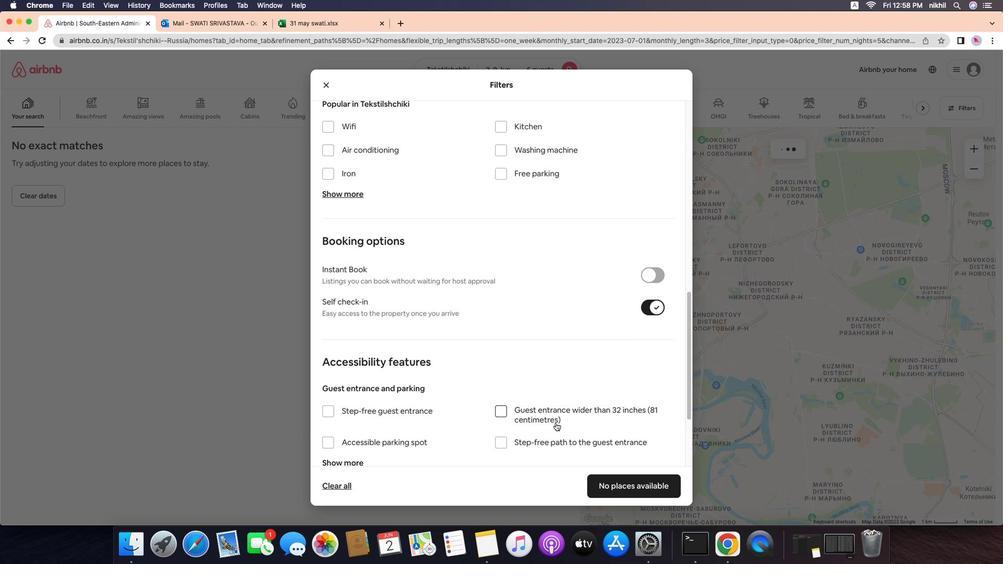 
Action: Mouse scrolled (552, 419) with delta (1, 0)
Screenshot: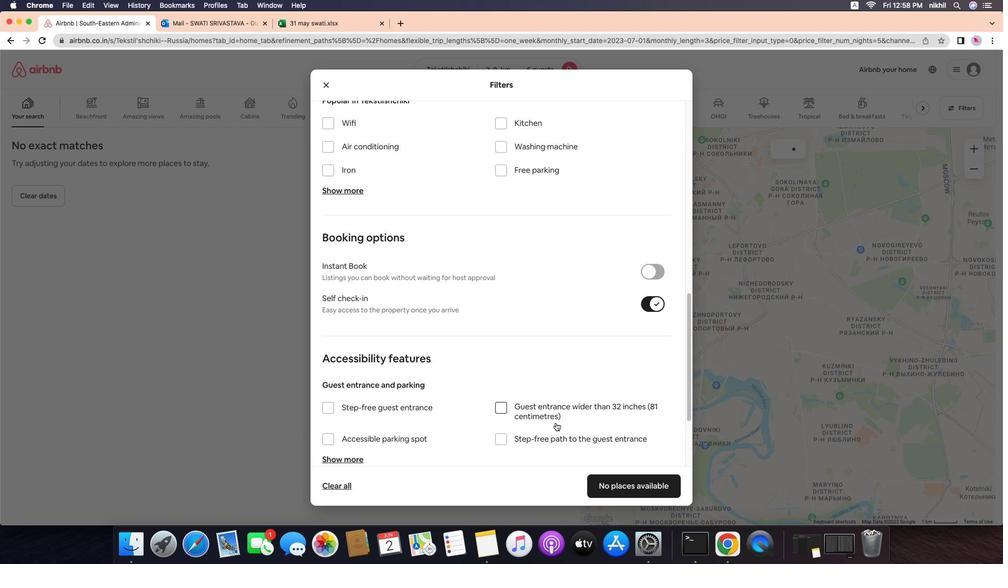 
Action: Mouse scrolled (552, 419) with delta (1, 0)
Screenshot: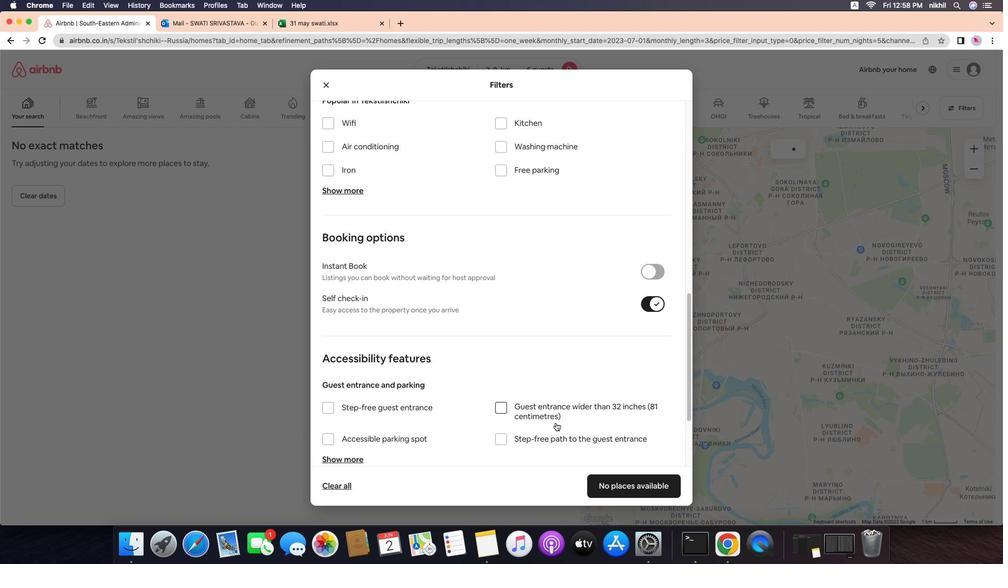 
Action: Mouse scrolled (552, 419) with delta (1, -2)
Screenshot: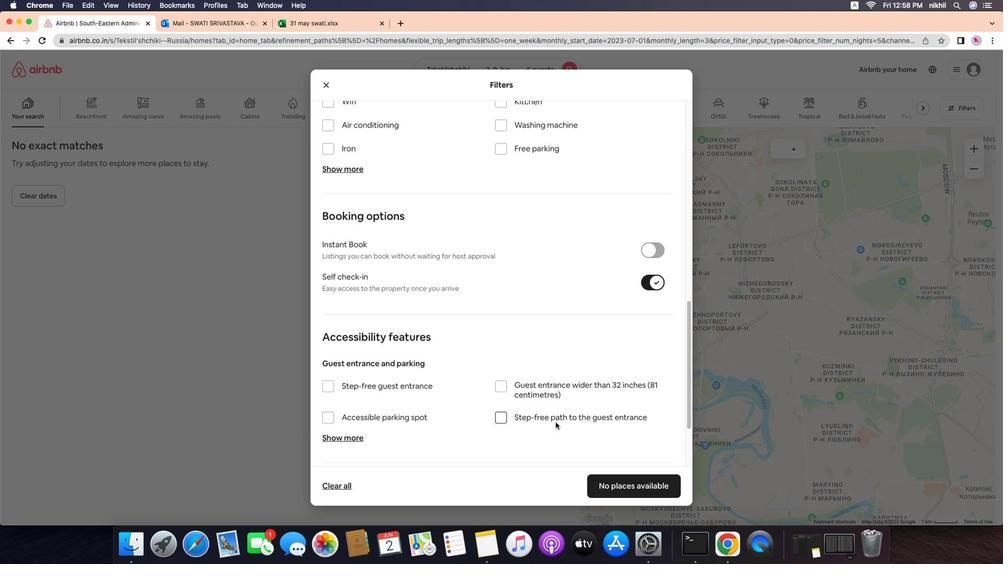 
Action: Mouse scrolled (552, 419) with delta (1, -3)
Screenshot: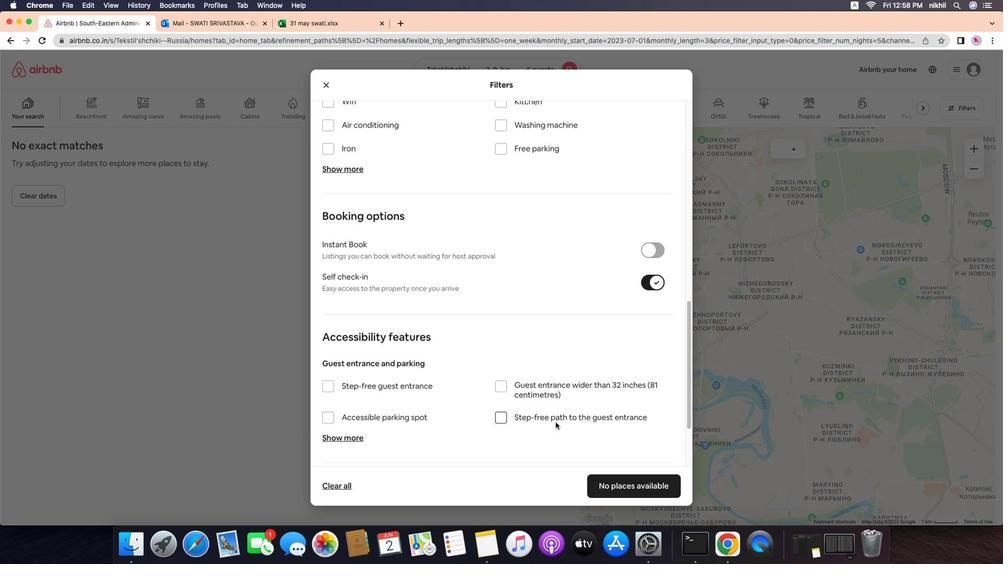 
Action: Mouse moved to (552, 418)
Screenshot: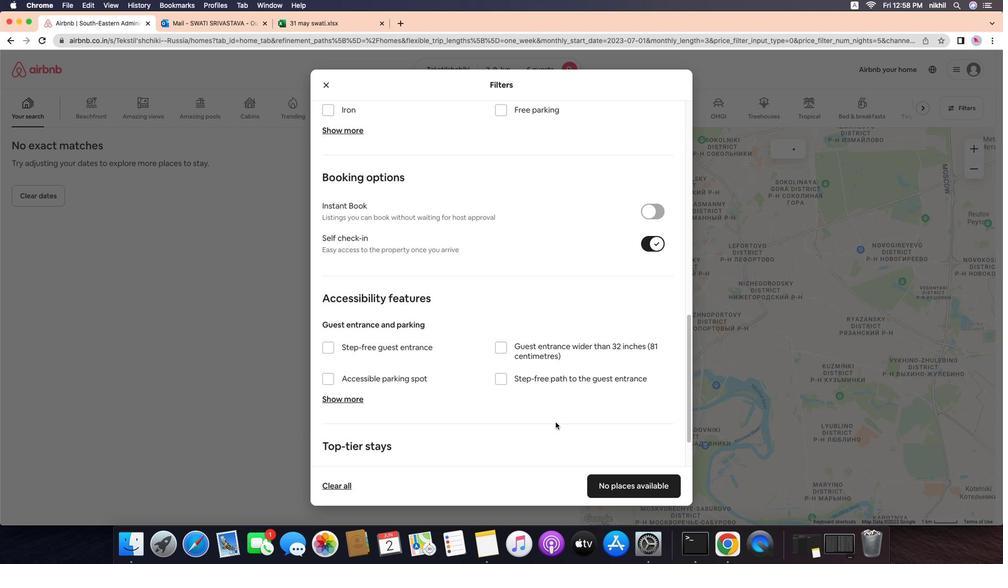 
Action: Mouse scrolled (552, 418) with delta (1, -3)
Screenshot: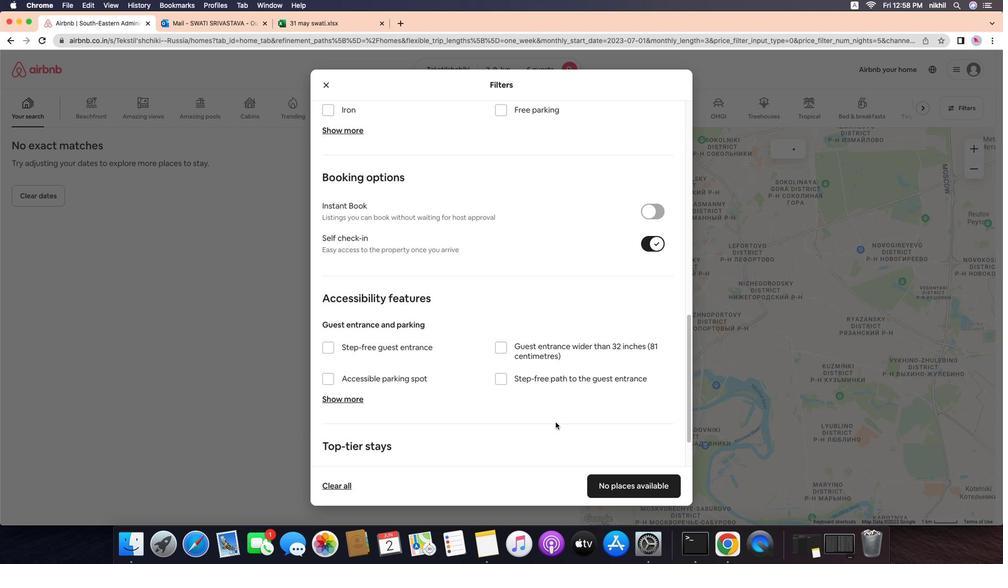 
Action: Mouse moved to (552, 418)
Screenshot: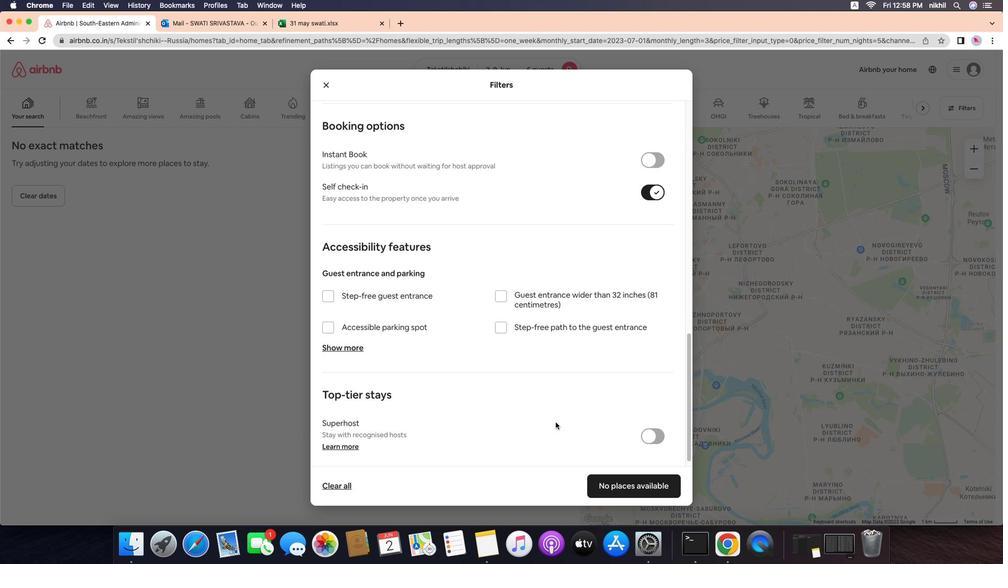 
Action: Mouse scrolled (552, 418) with delta (1, 0)
Screenshot: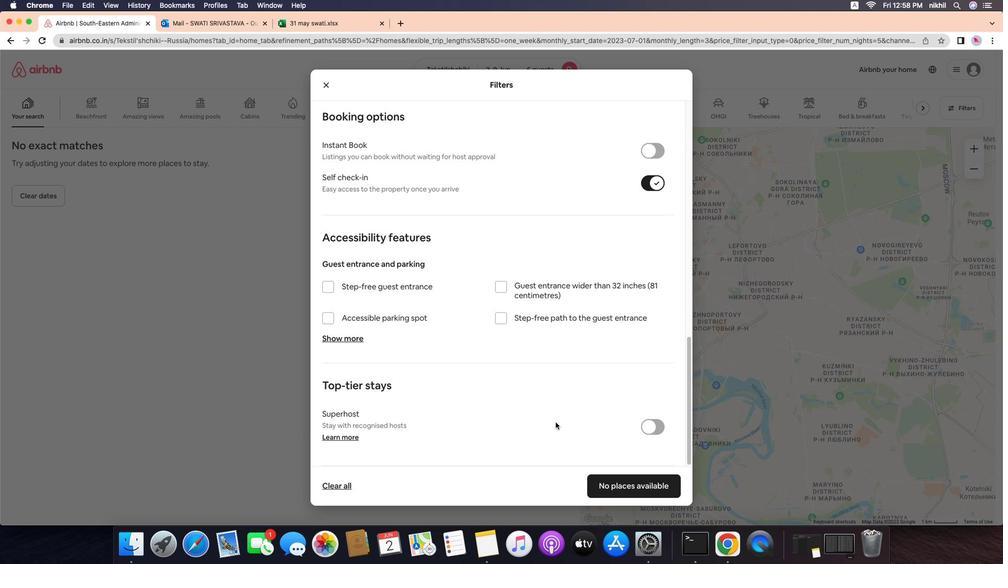 
Action: Mouse scrolled (552, 418) with delta (1, 0)
Screenshot: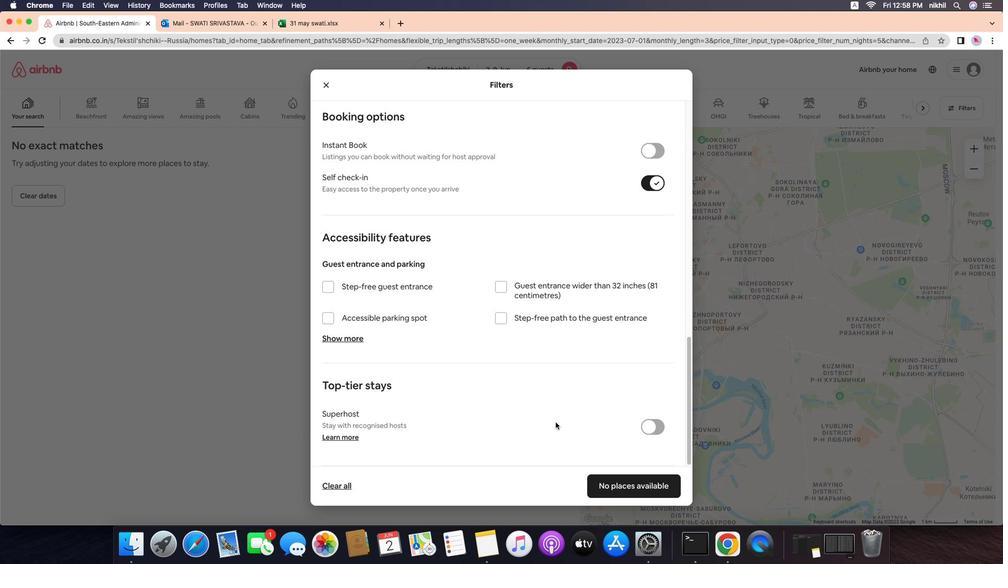 
Action: Mouse scrolled (552, 418) with delta (1, -1)
Screenshot: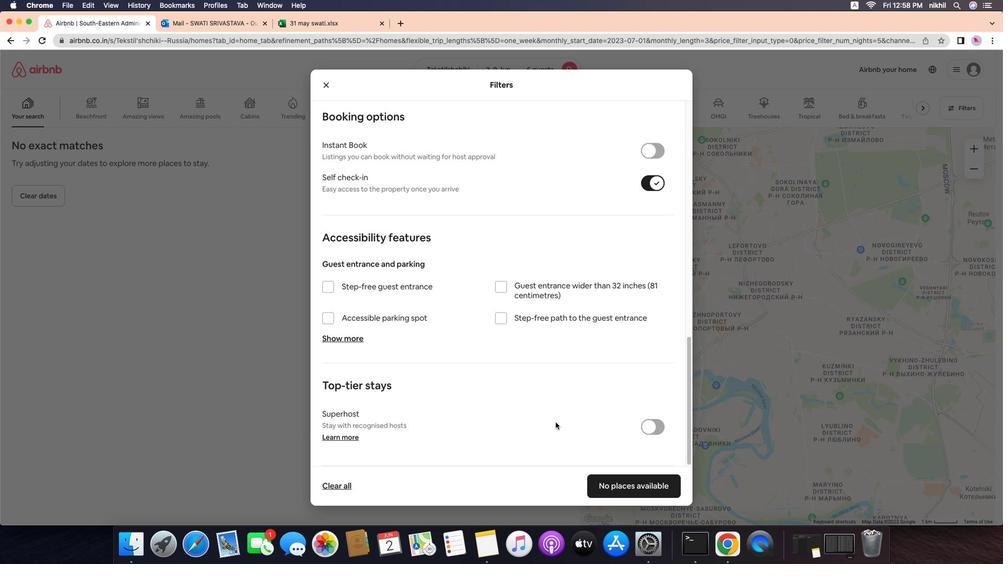 
Action: Mouse scrolled (552, 418) with delta (1, -3)
Screenshot: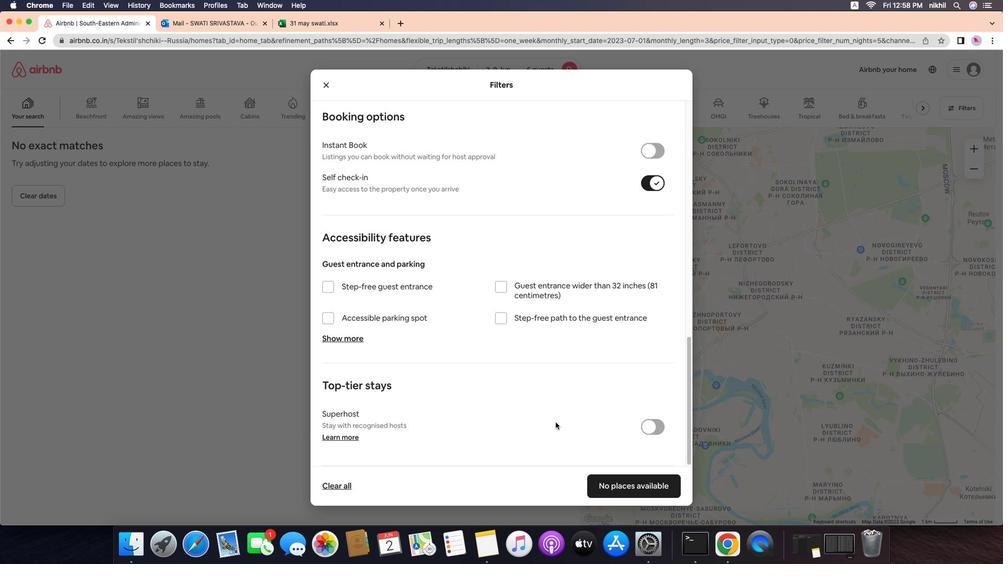 
Action: Mouse scrolled (552, 418) with delta (1, -3)
Screenshot: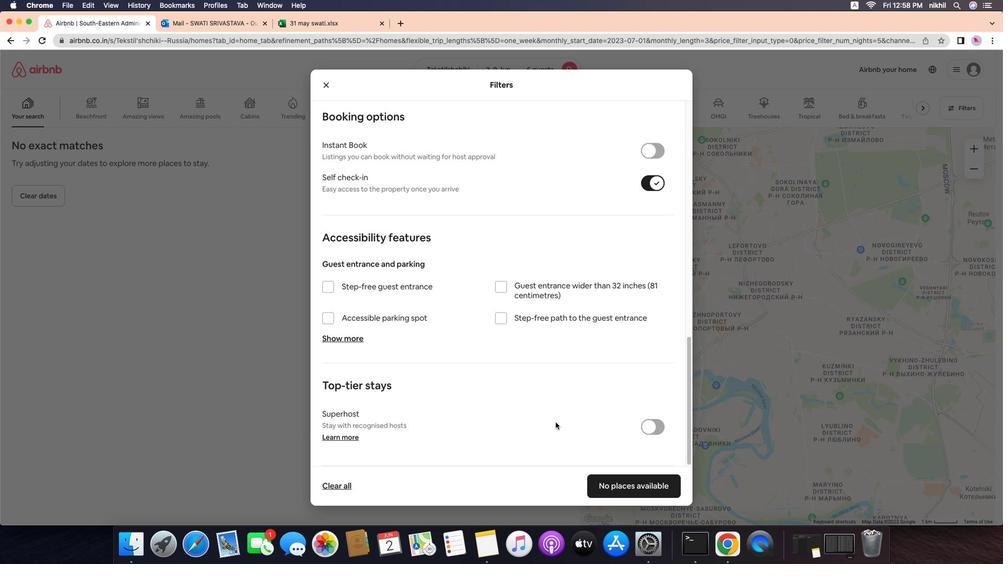 
Action: Mouse moved to (620, 478)
Screenshot: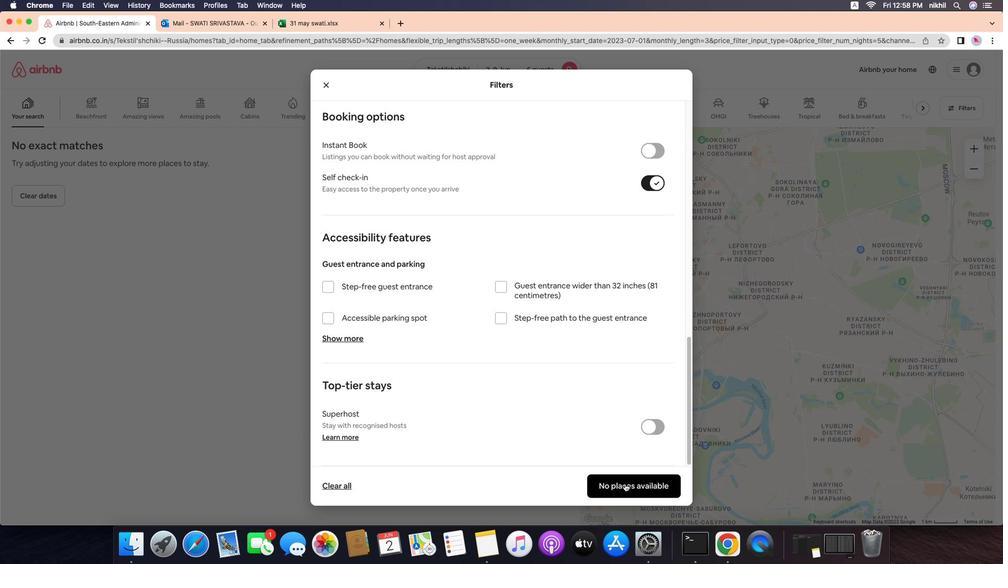 
Action: Mouse pressed left at (620, 478)
Screenshot: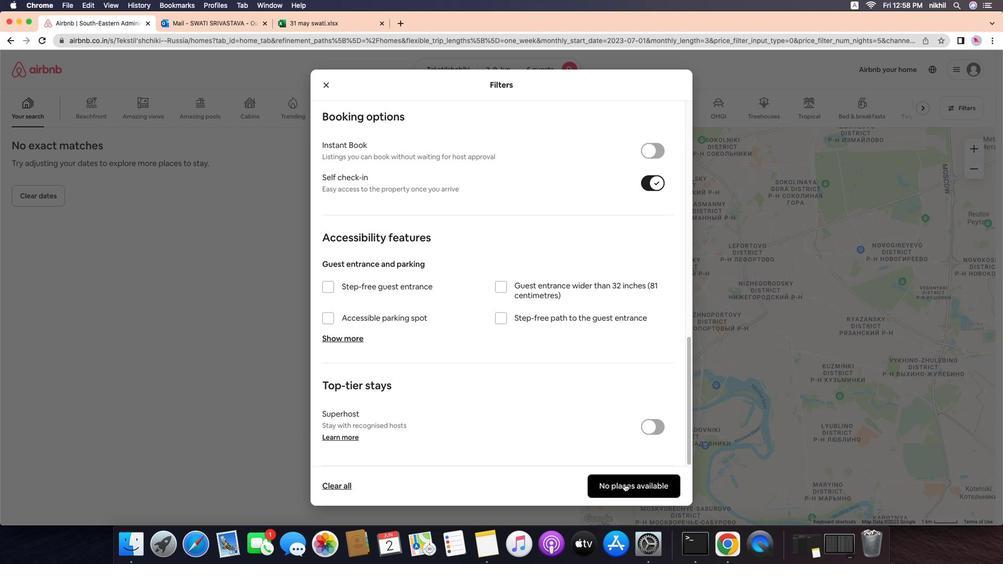 
Action: Mouse moved to (449, 260)
Screenshot: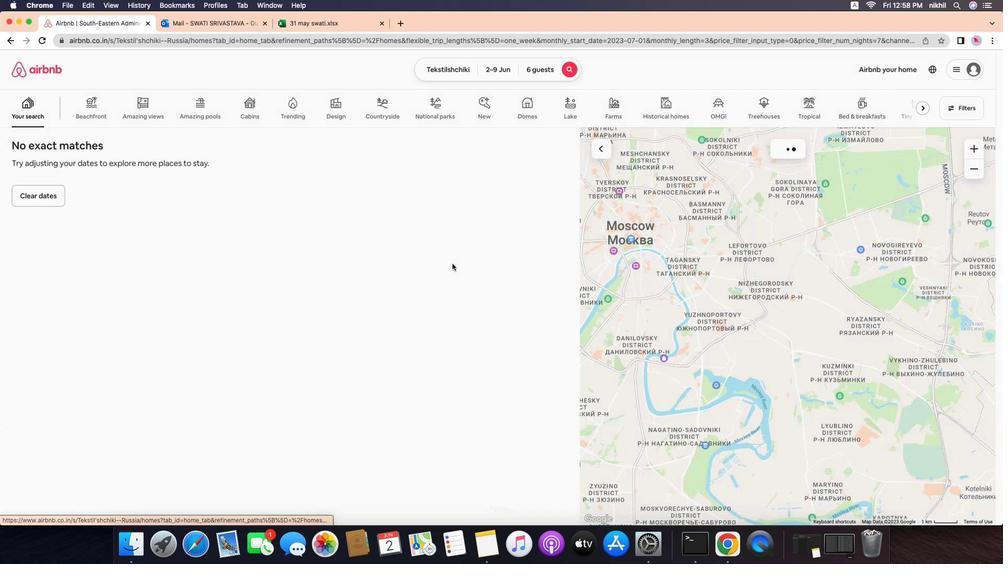 
